 Task: Log work in the project ZestTech for the issue 'Upgrade the caching mechanism of a web application to improve response time and reduce server load' spent time as '6w 1d 10h 28m' and remaining time as '5w 2d 18h 58m' and clone the issue. Now add the issue to the epic 'Change Management Implementation'.
Action: Mouse moved to (300, 80)
Screenshot: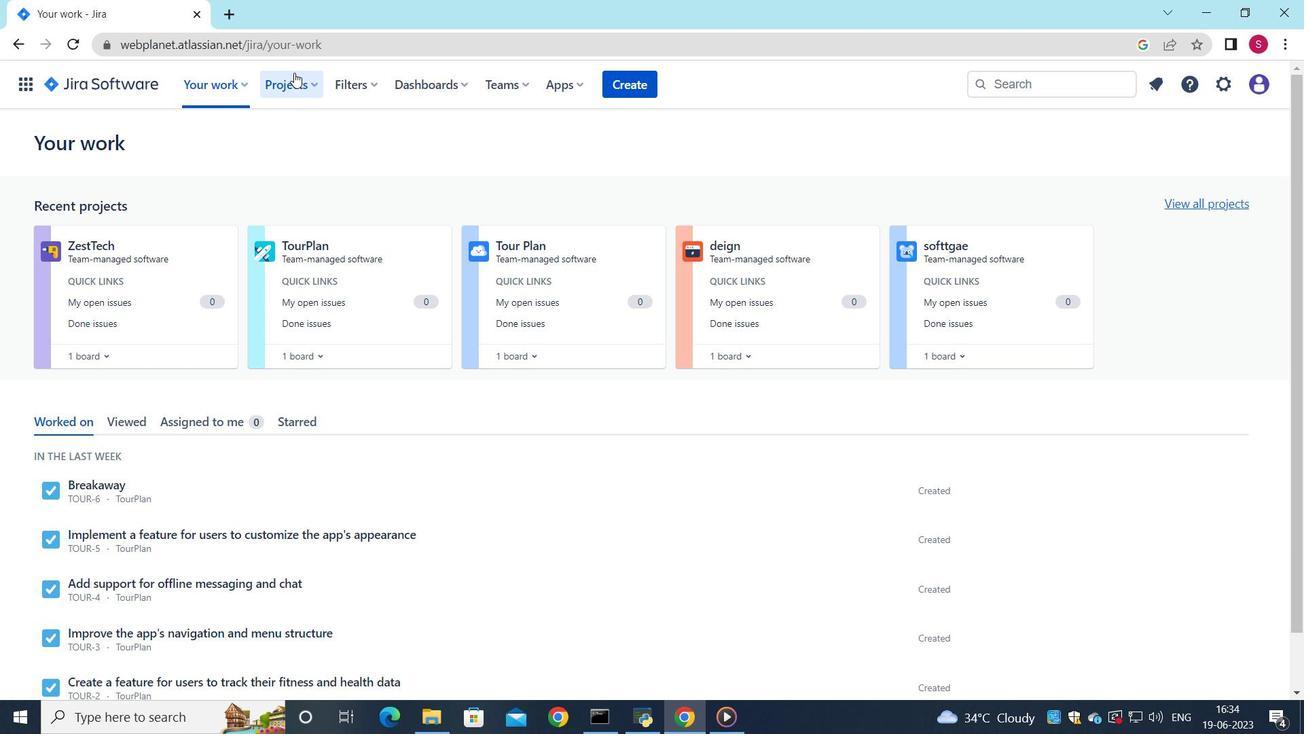 
Action: Mouse pressed left at (300, 80)
Screenshot: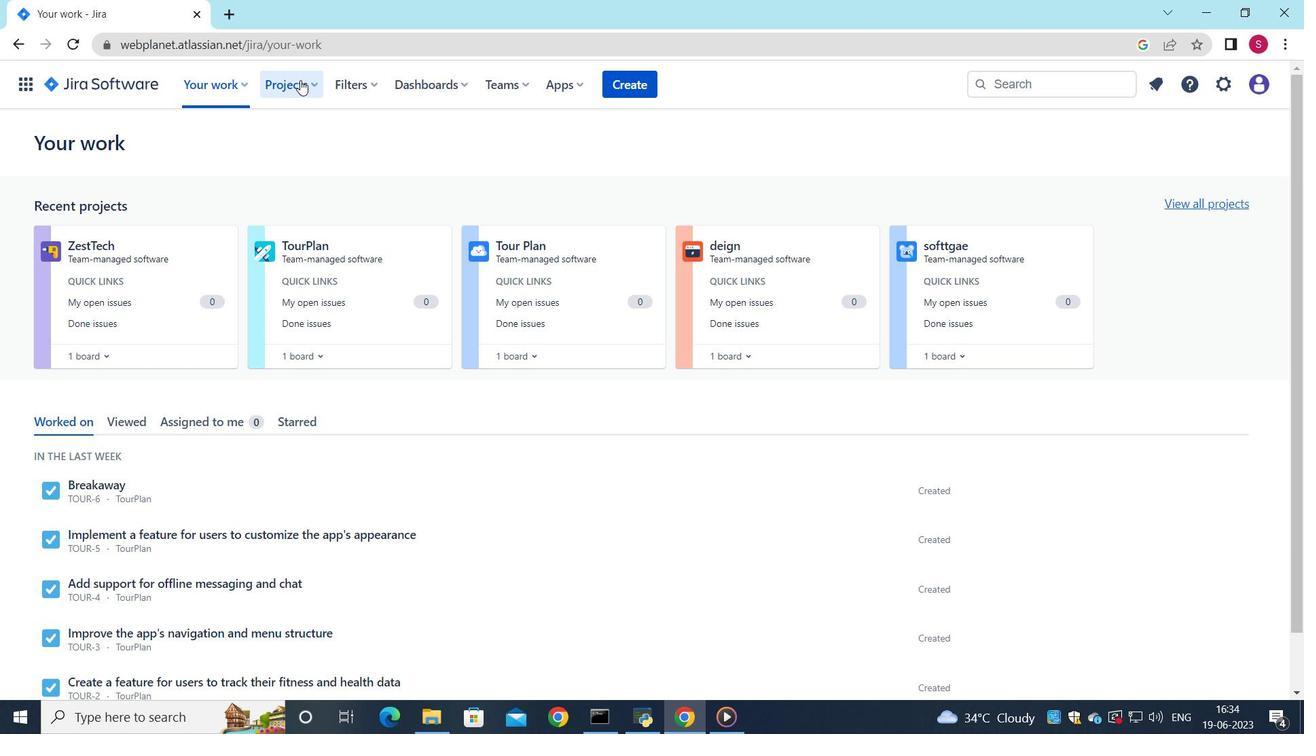 
Action: Mouse moved to (316, 157)
Screenshot: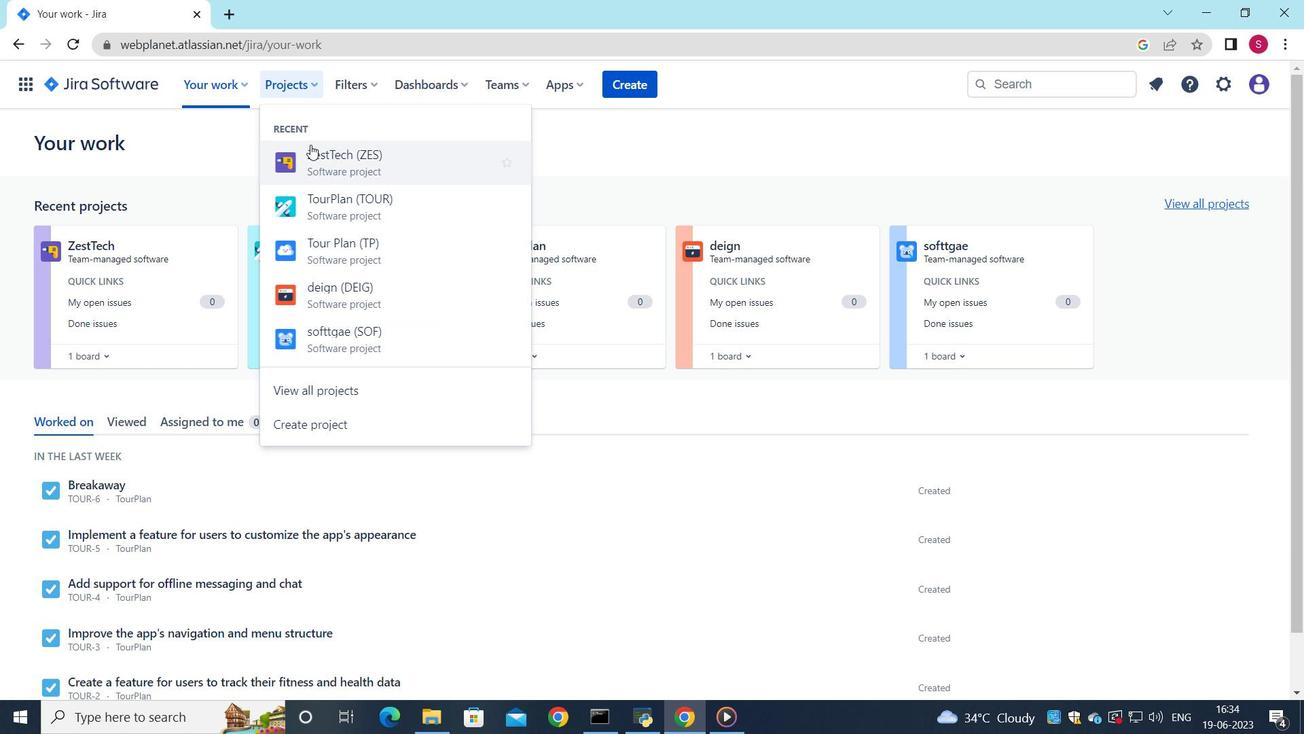 
Action: Mouse pressed left at (316, 157)
Screenshot: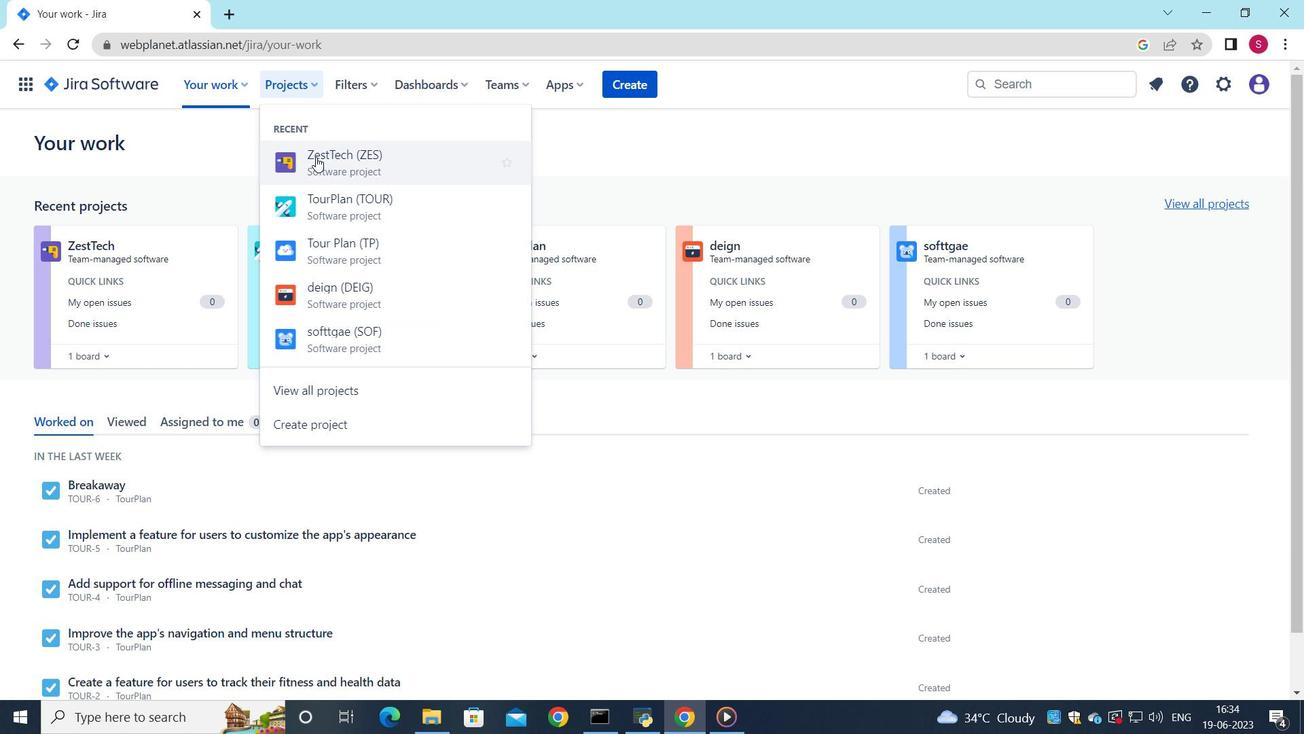 
Action: Mouse moved to (137, 240)
Screenshot: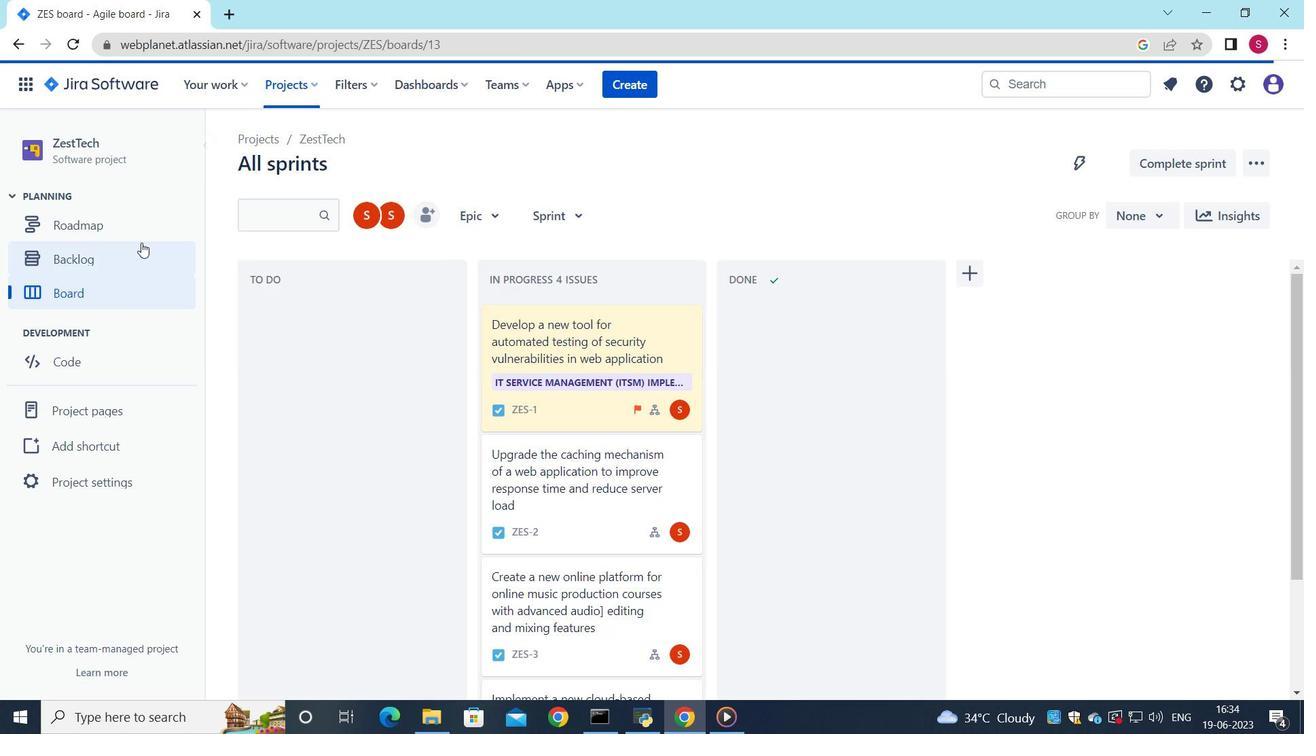 
Action: Mouse pressed left at (137, 240)
Screenshot: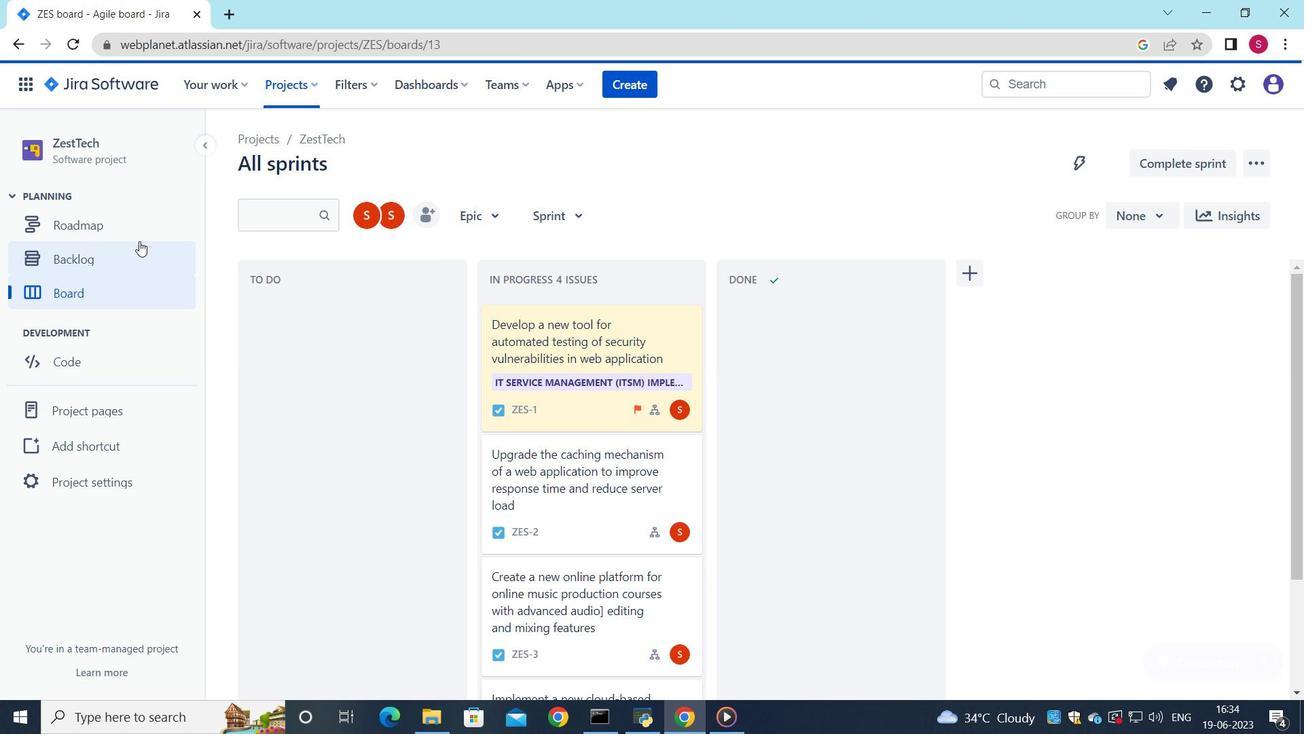 
Action: Mouse moved to (1066, 457)
Screenshot: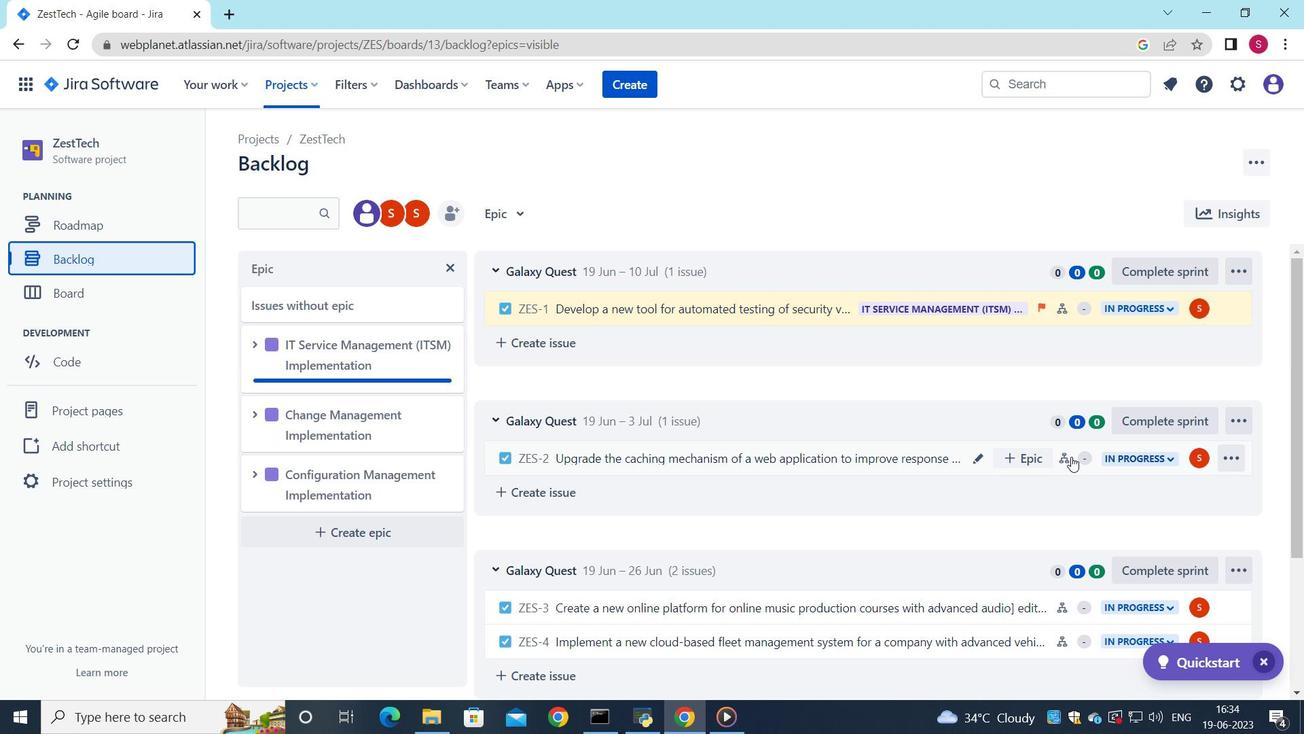 
Action: Mouse pressed left at (1066, 457)
Screenshot: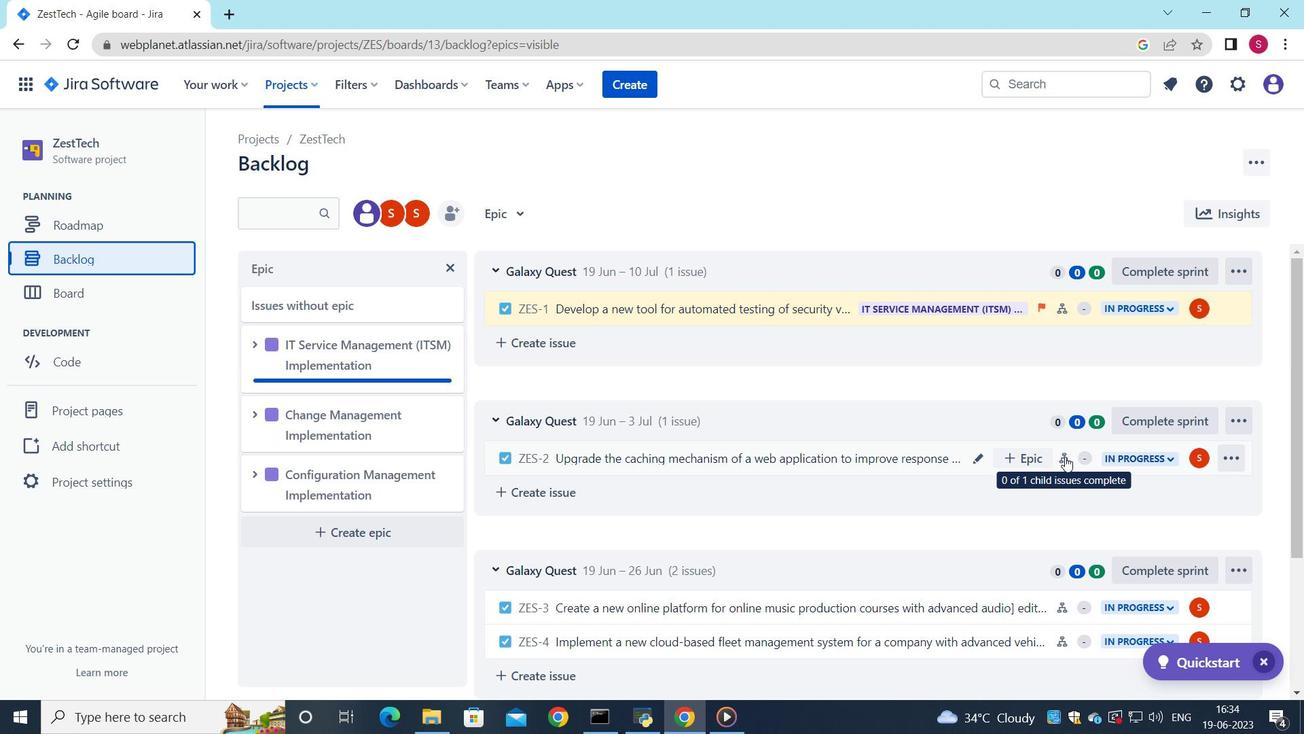 
Action: Mouse moved to (1219, 267)
Screenshot: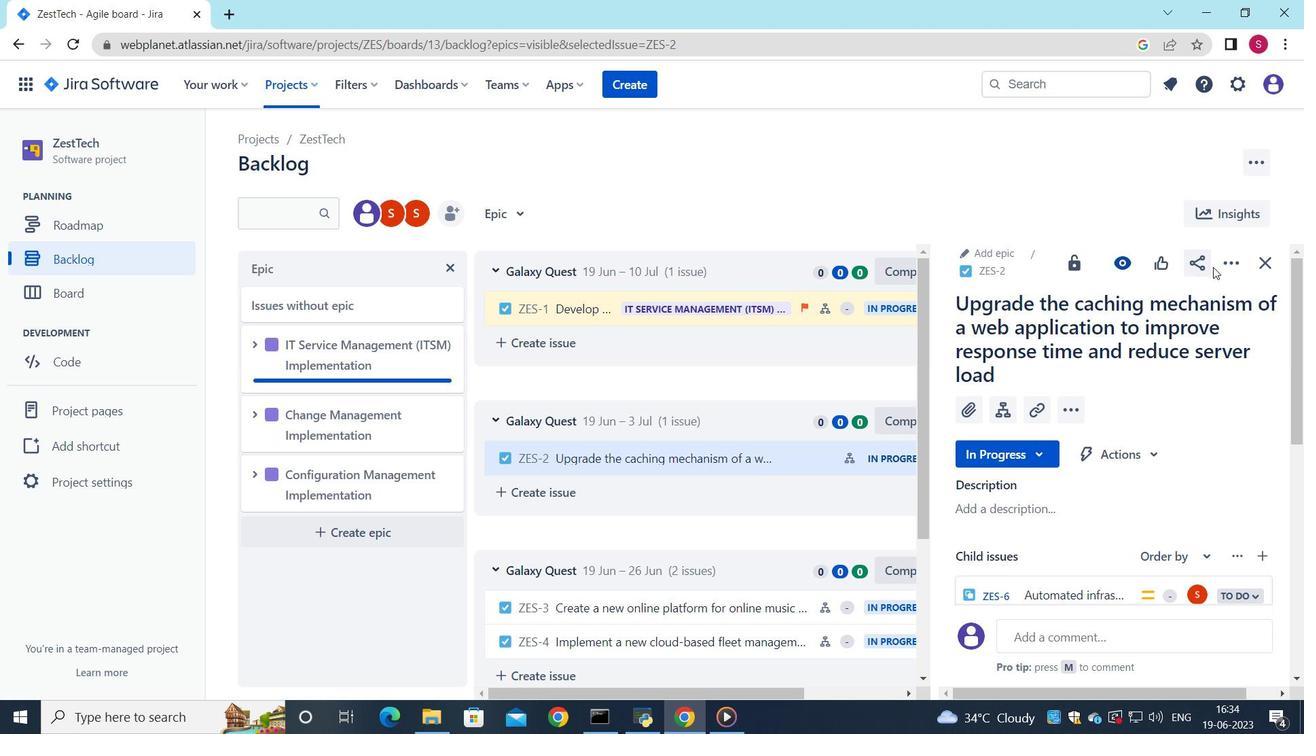 
Action: Mouse pressed left at (1219, 267)
Screenshot: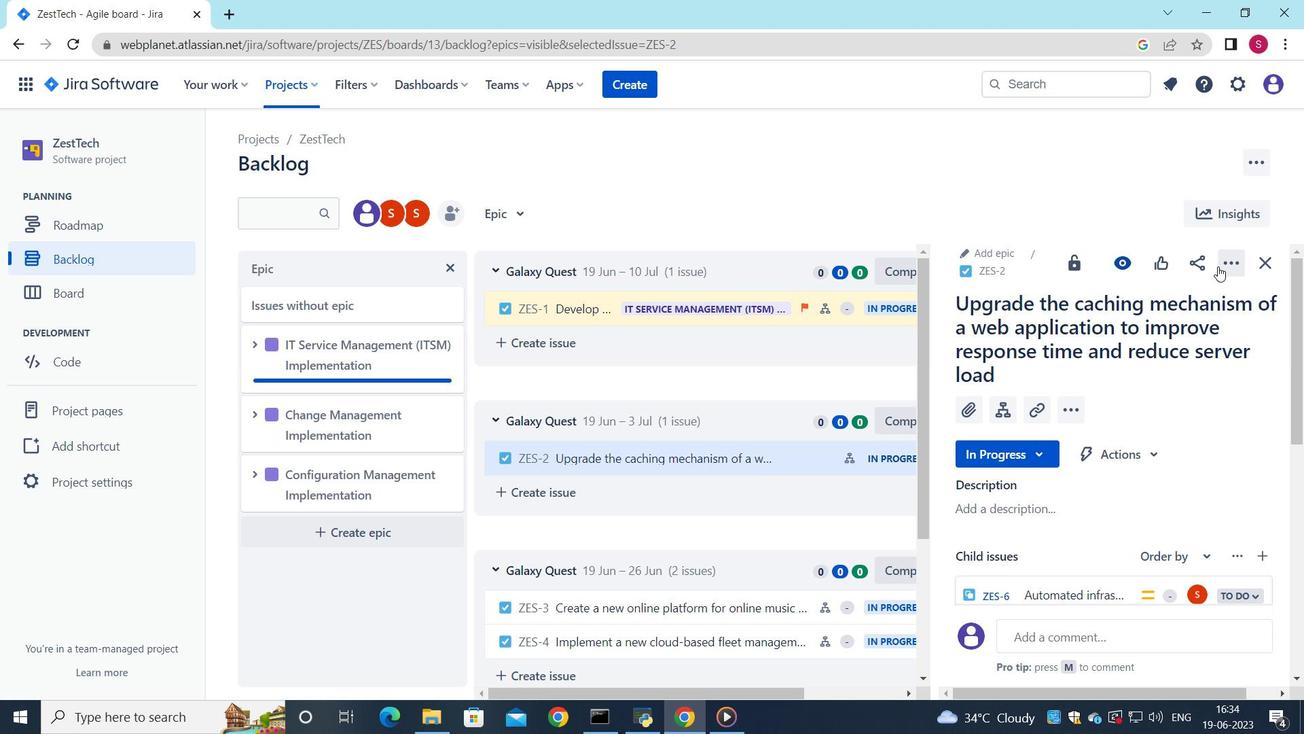 
Action: Mouse moved to (1128, 89)
Screenshot: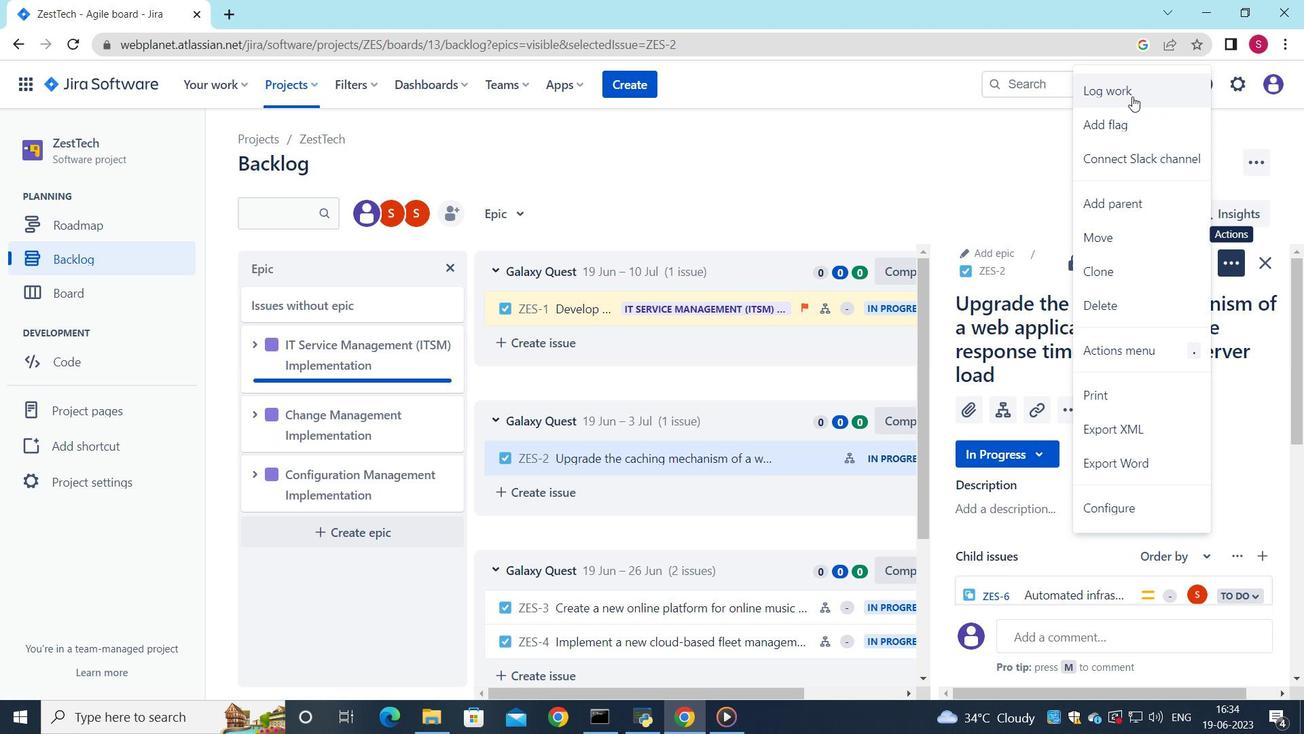 
Action: Mouse pressed left at (1128, 89)
Screenshot: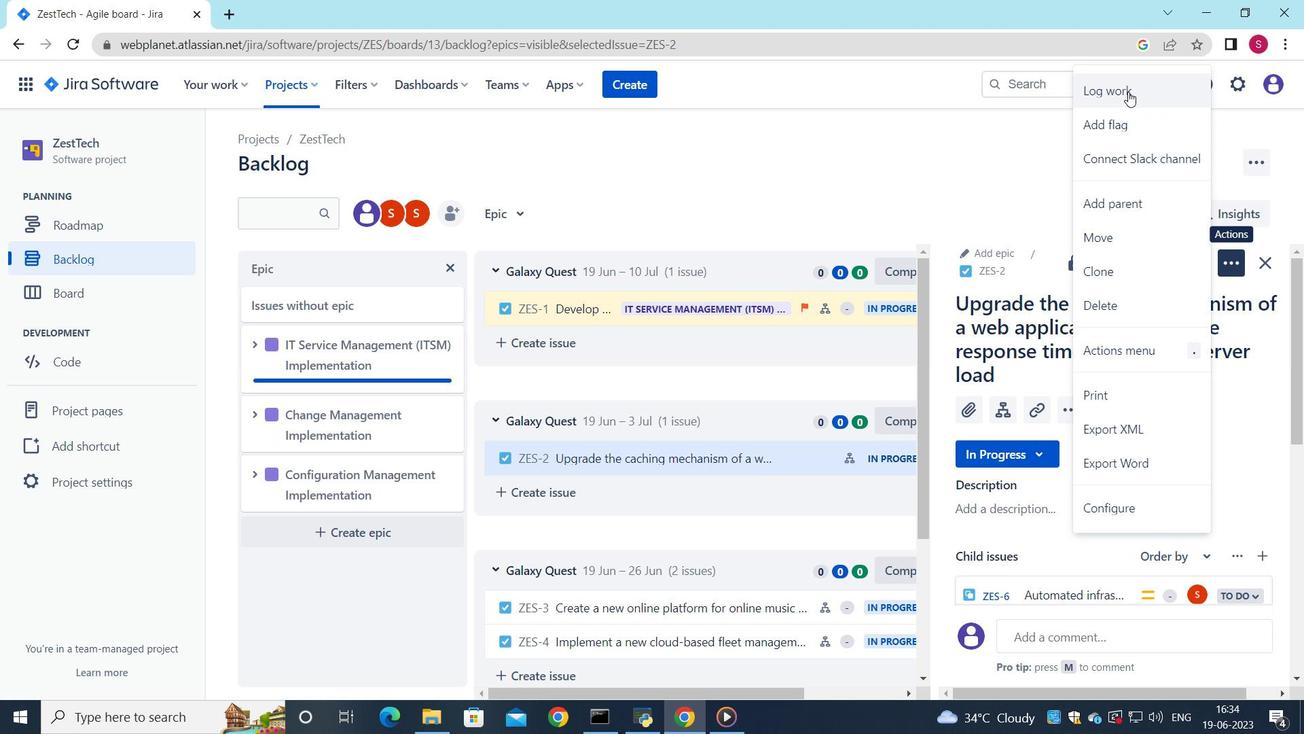 
Action: Mouse moved to (538, 251)
Screenshot: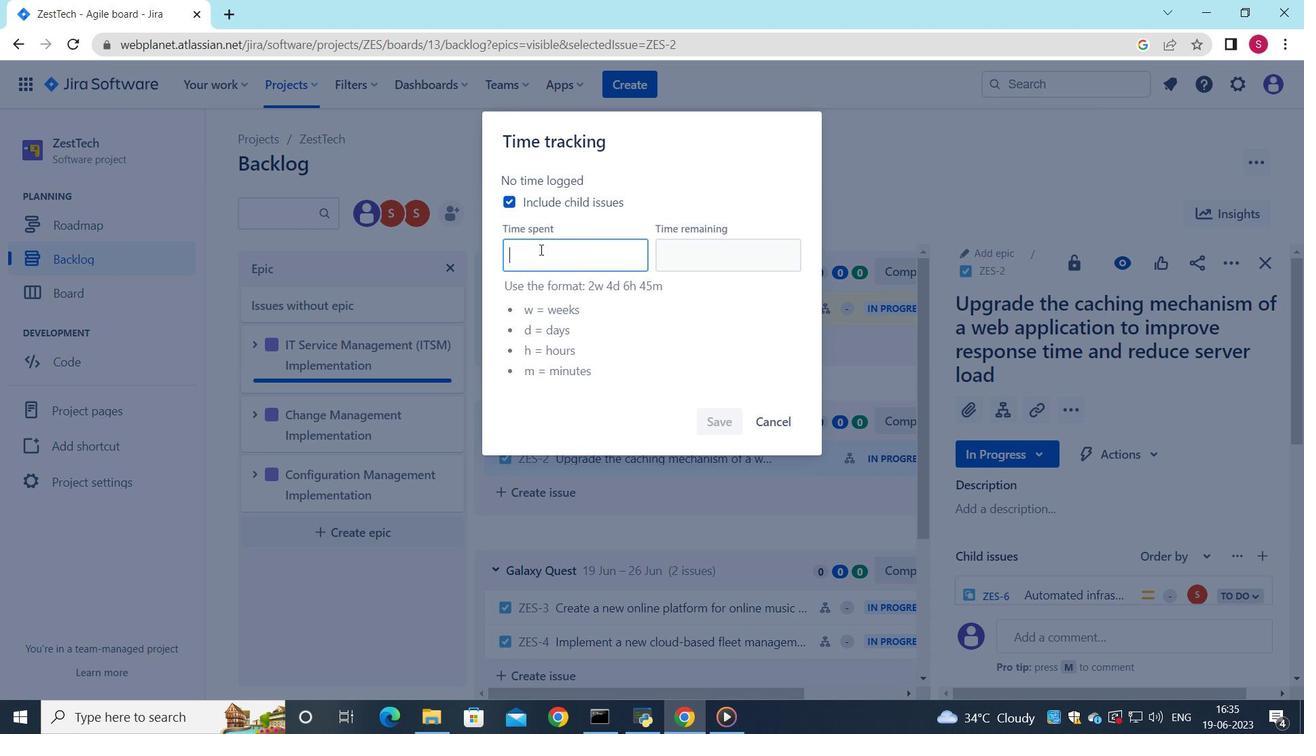 
Action: Key pressed 6w<Key.space>1d<Key.space>10h<Key.space>28m
Screenshot: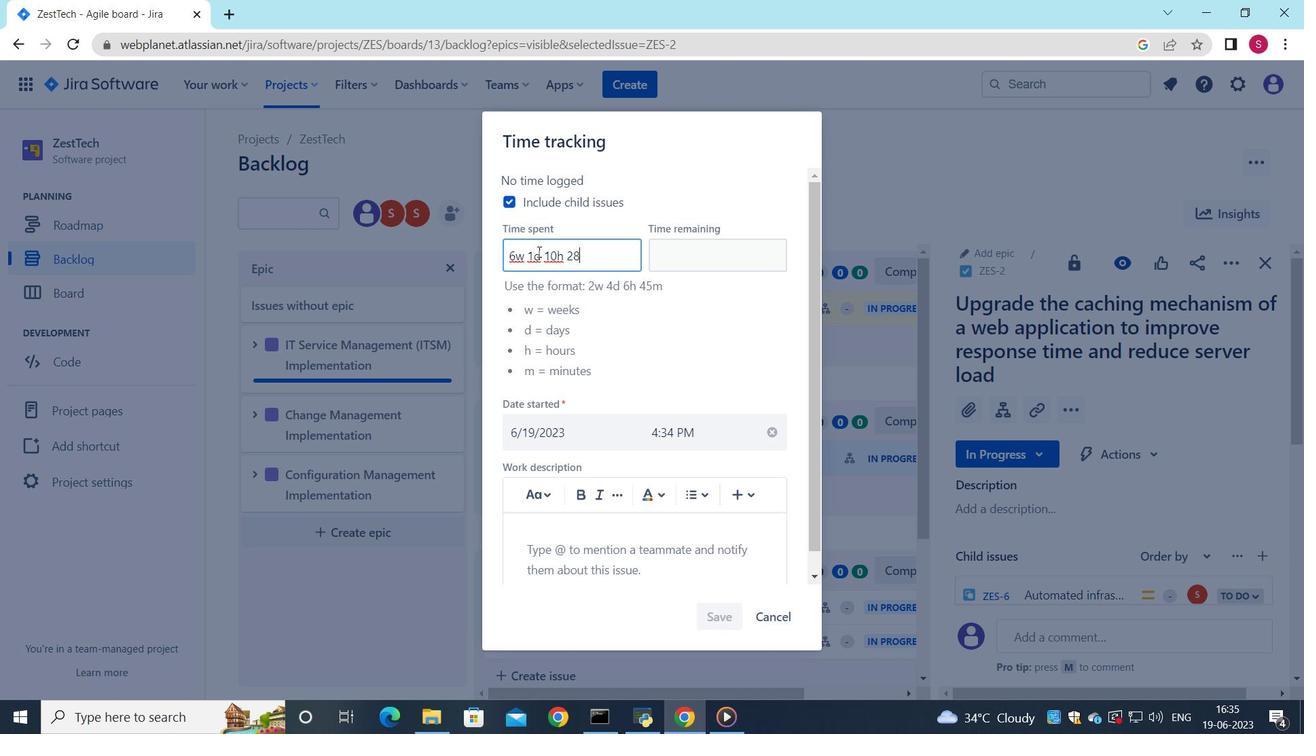 
Action: Mouse moved to (695, 251)
Screenshot: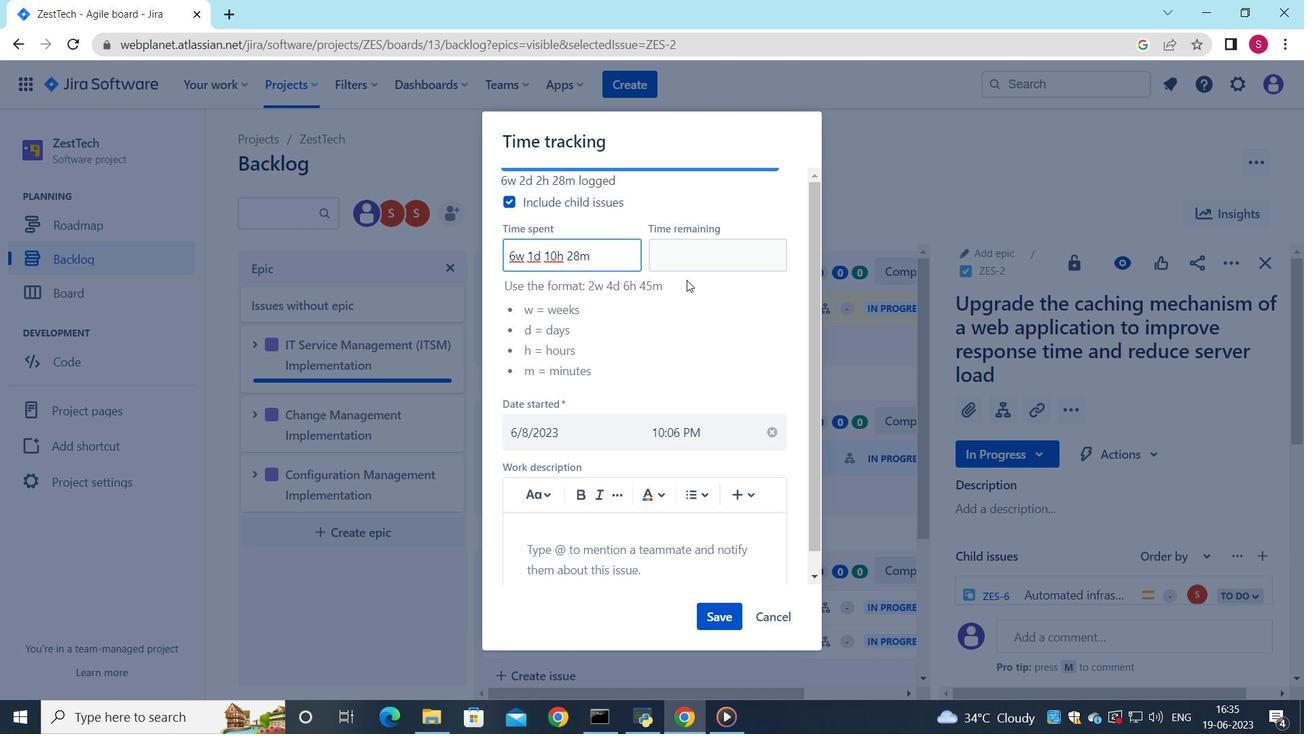 
Action: Mouse pressed left at (695, 251)
Screenshot: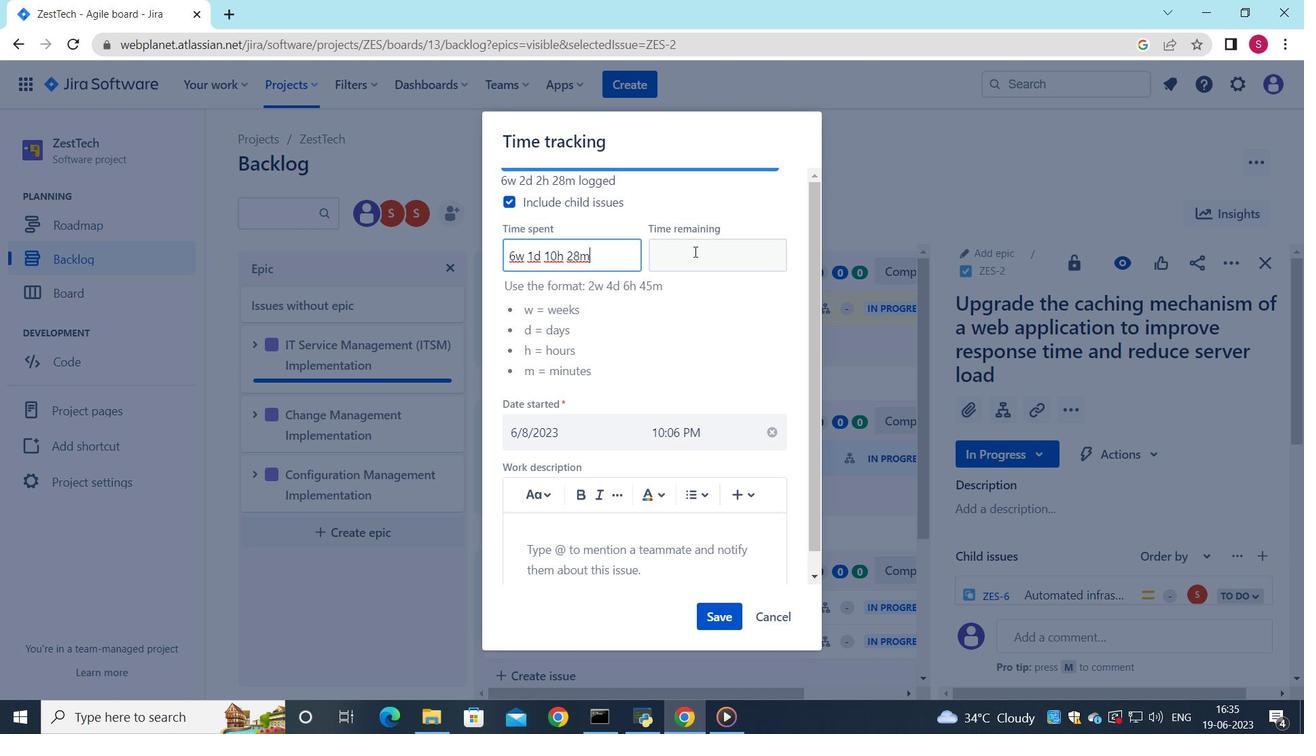 
Action: Key pressed 5w<Key.space>2d<Key.space>18h<Key.space>58m
Screenshot: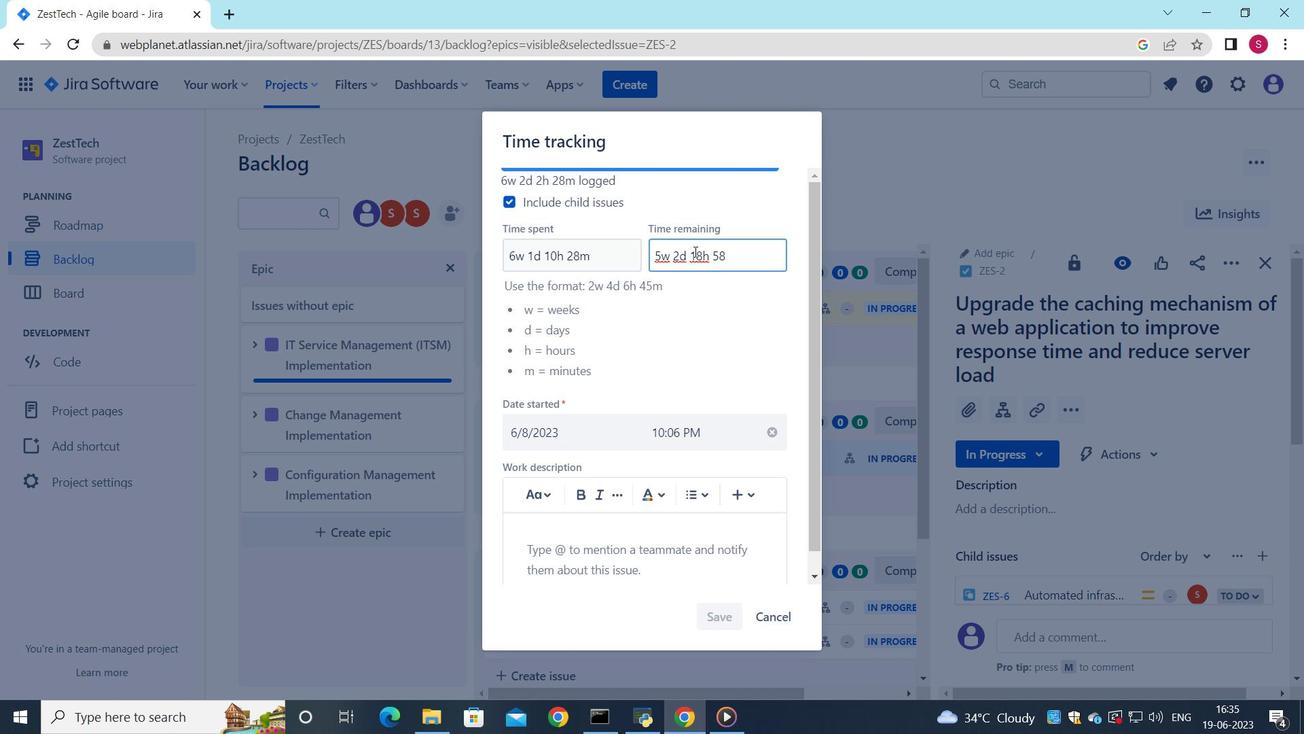 
Action: Mouse moved to (731, 607)
Screenshot: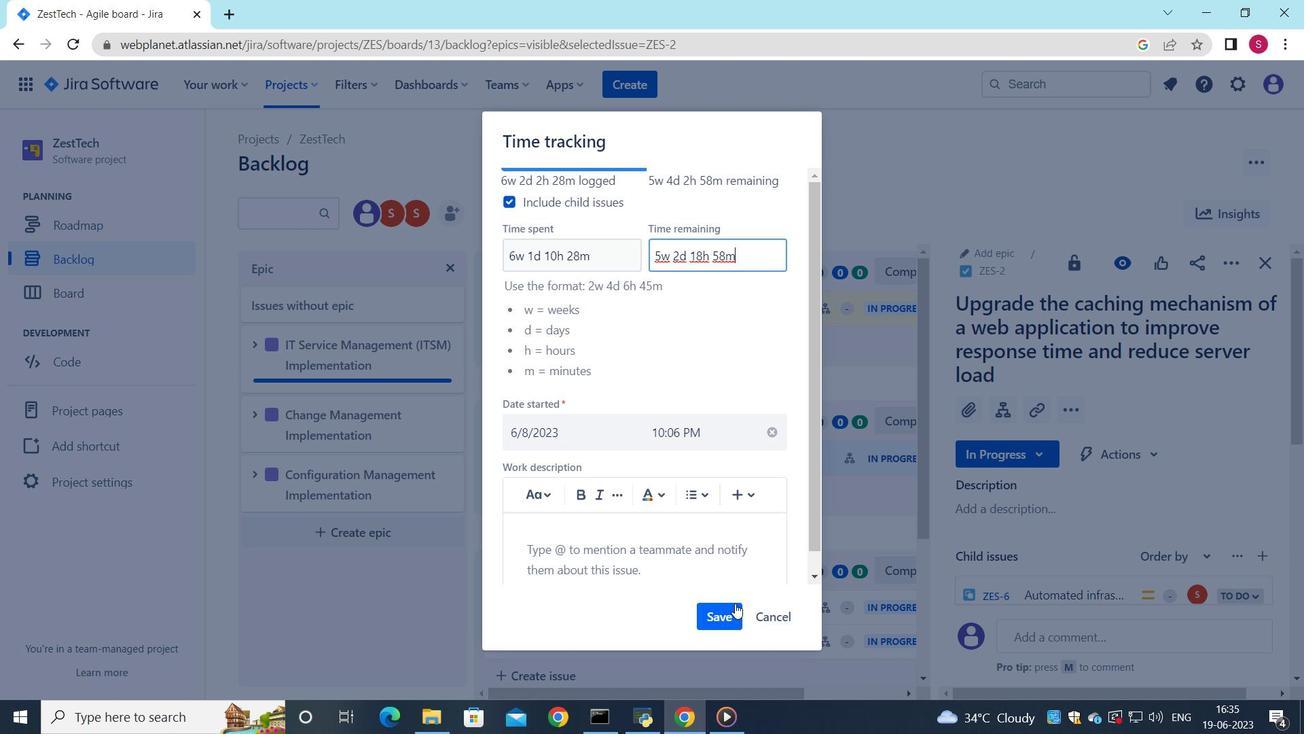 
Action: Mouse pressed left at (731, 607)
Screenshot: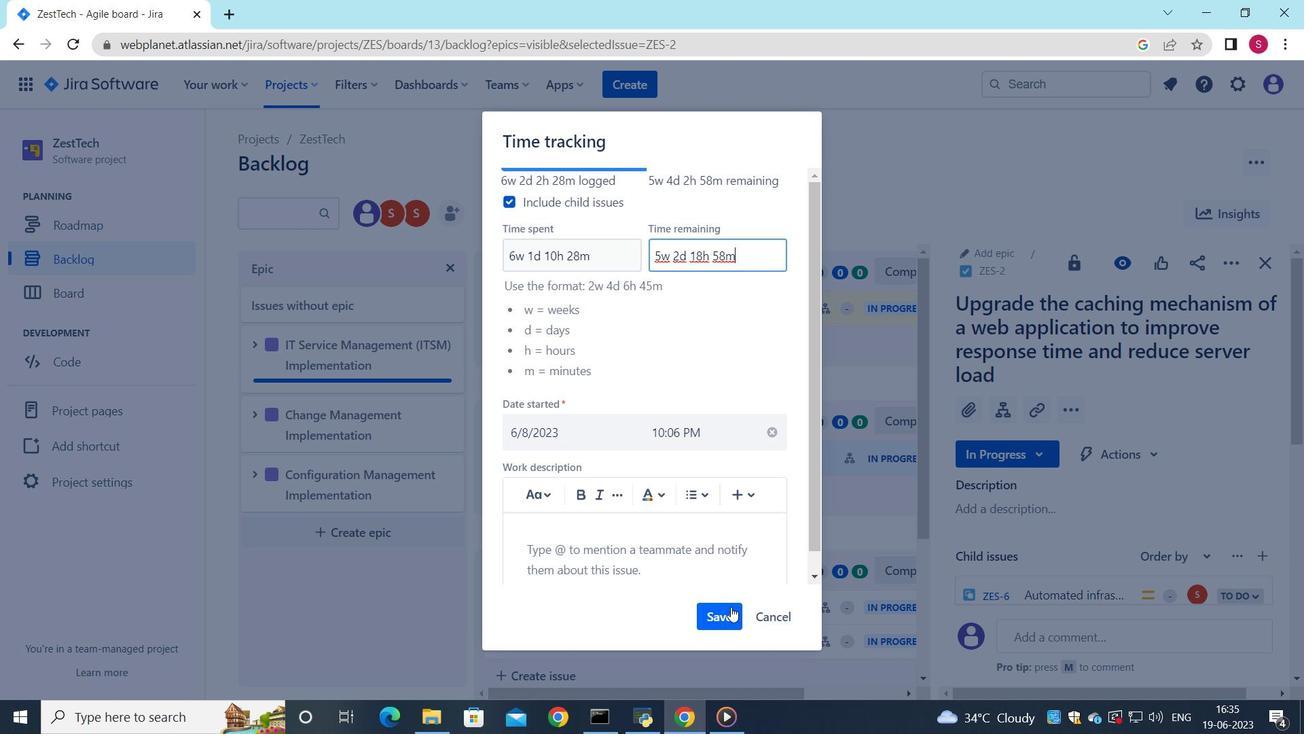 
Action: Mouse moved to (1230, 256)
Screenshot: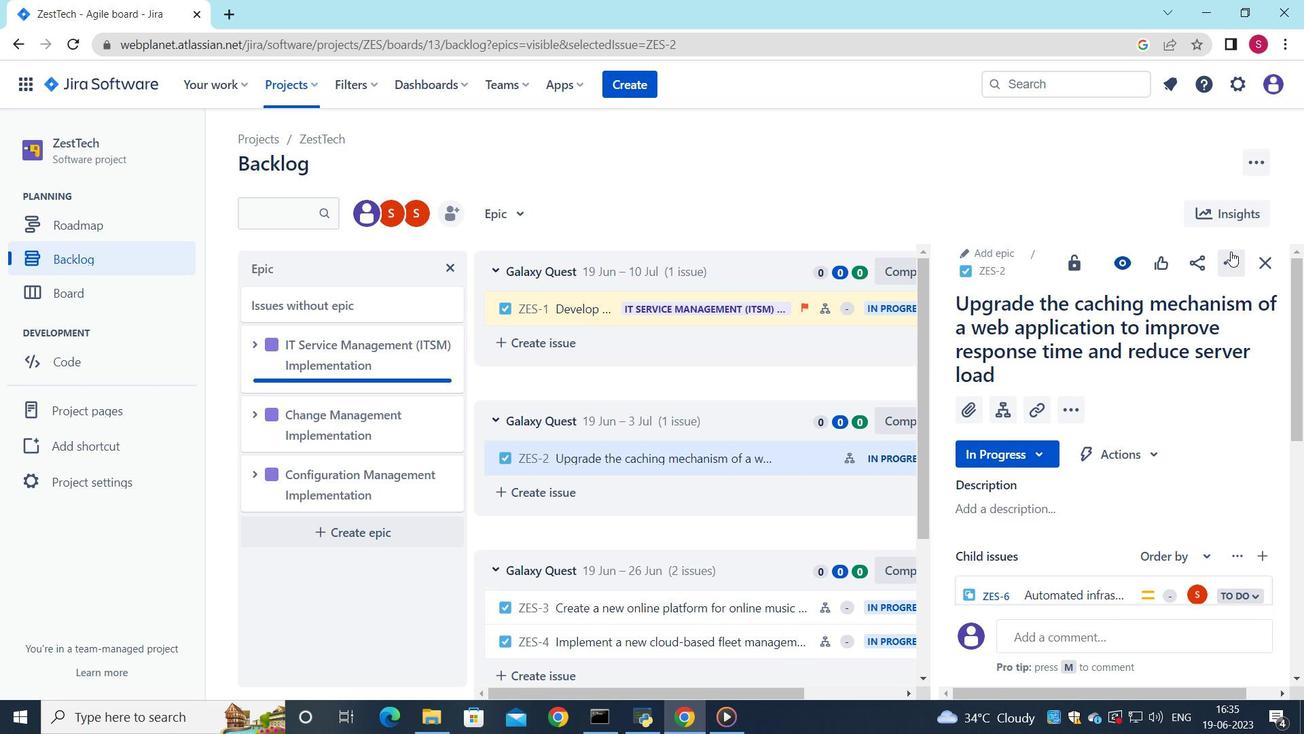 
Action: Mouse pressed left at (1230, 256)
Screenshot: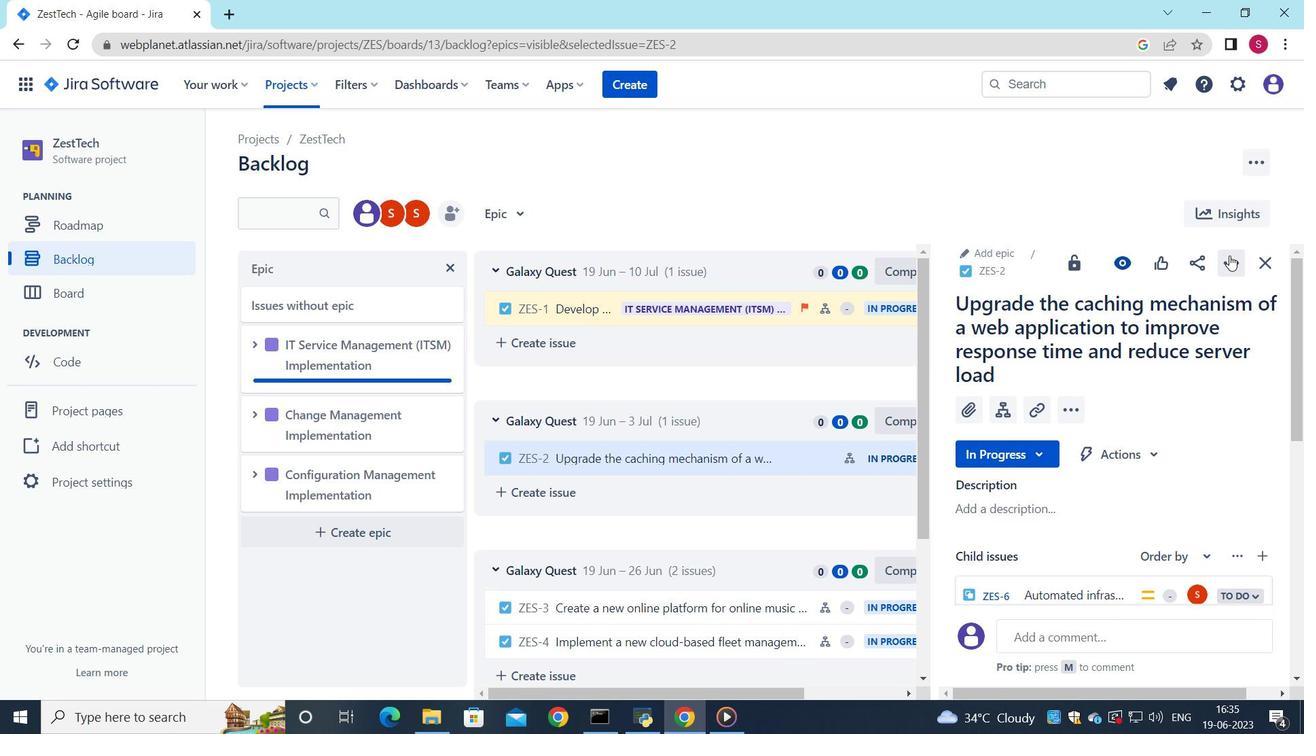 
Action: Mouse moved to (1143, 131)
Screenshot: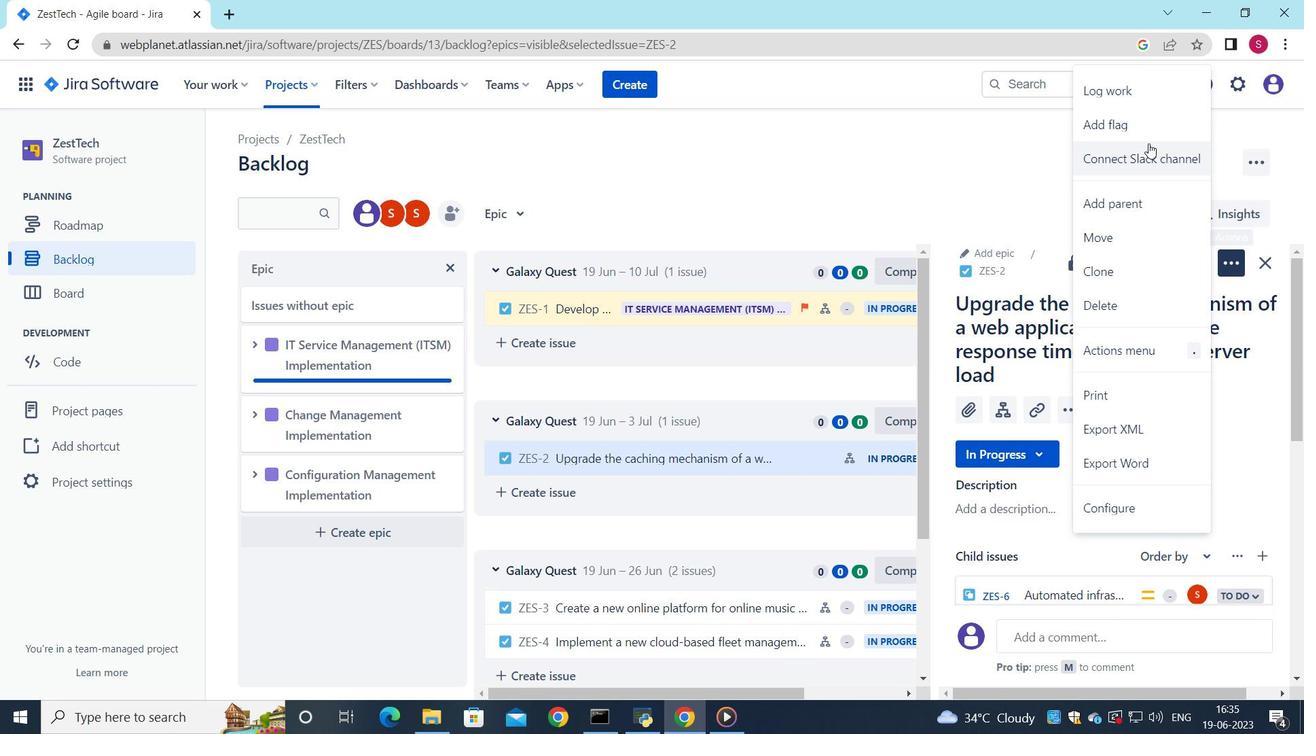 
Action: Mouse pressed left at (1143, 131)
Screenshot: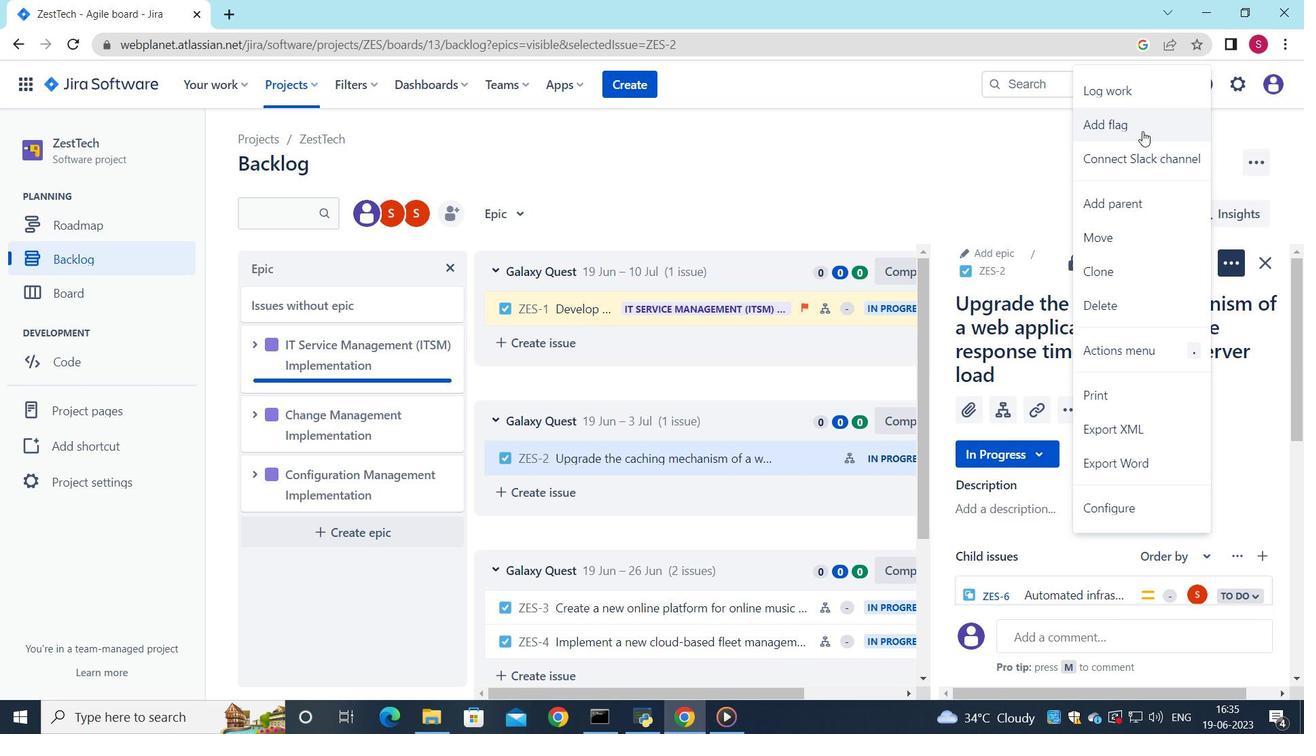 
Action: Mouse moved to (1224, 271)
Screenshot: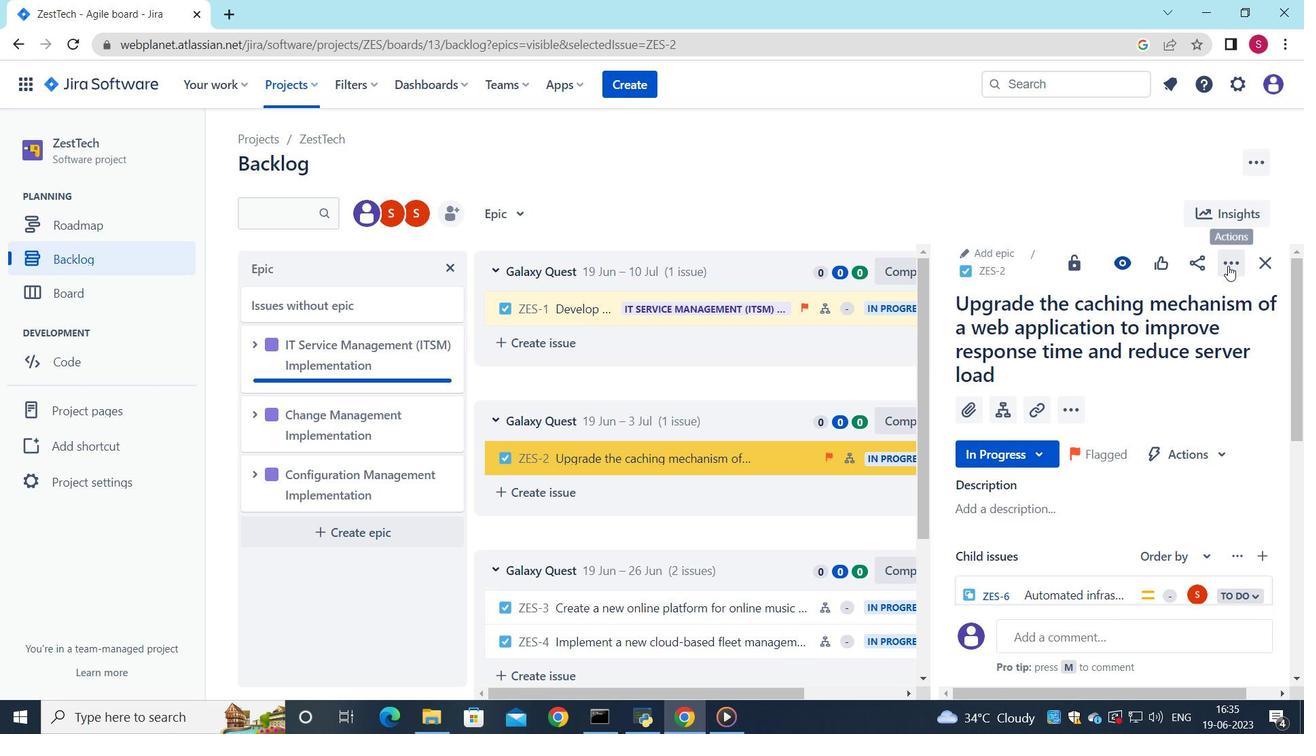 
Action: Mouse pressed left at (1224, 271)
Screenshot: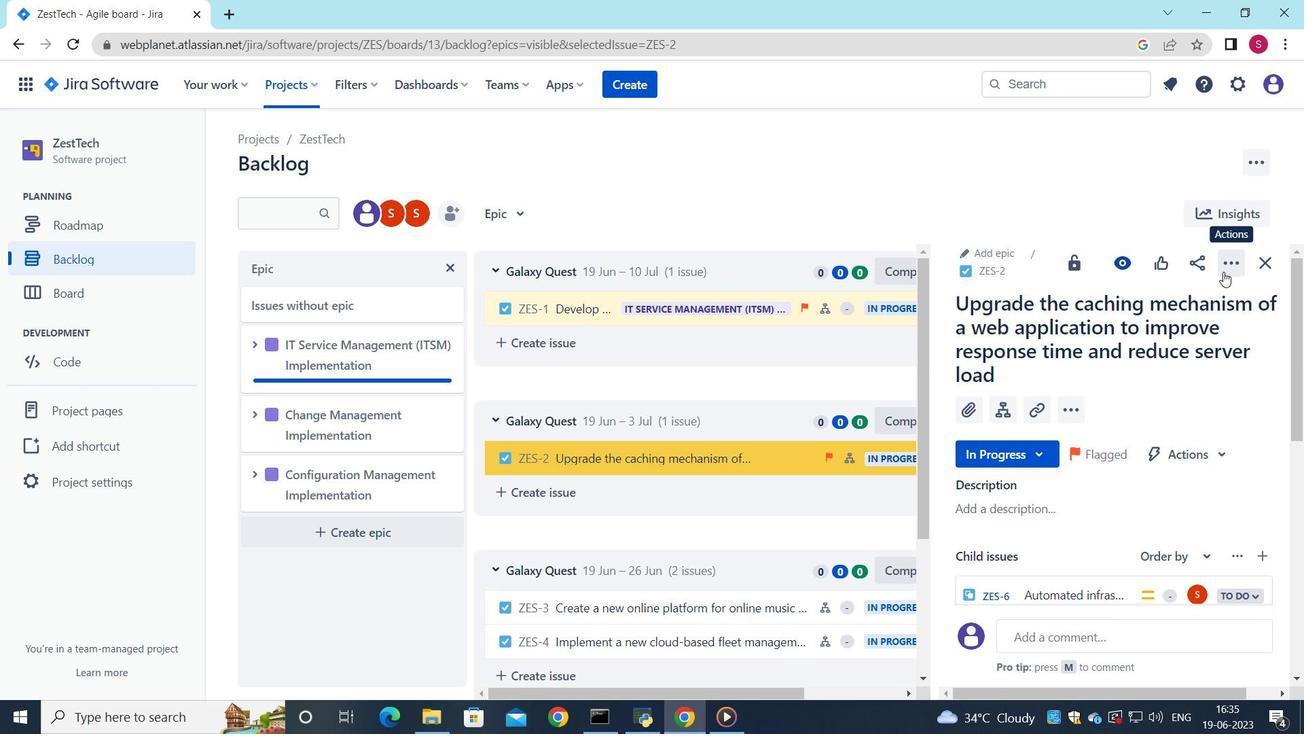 
Action: Mouse moved to (1120, 116)
Screenshot: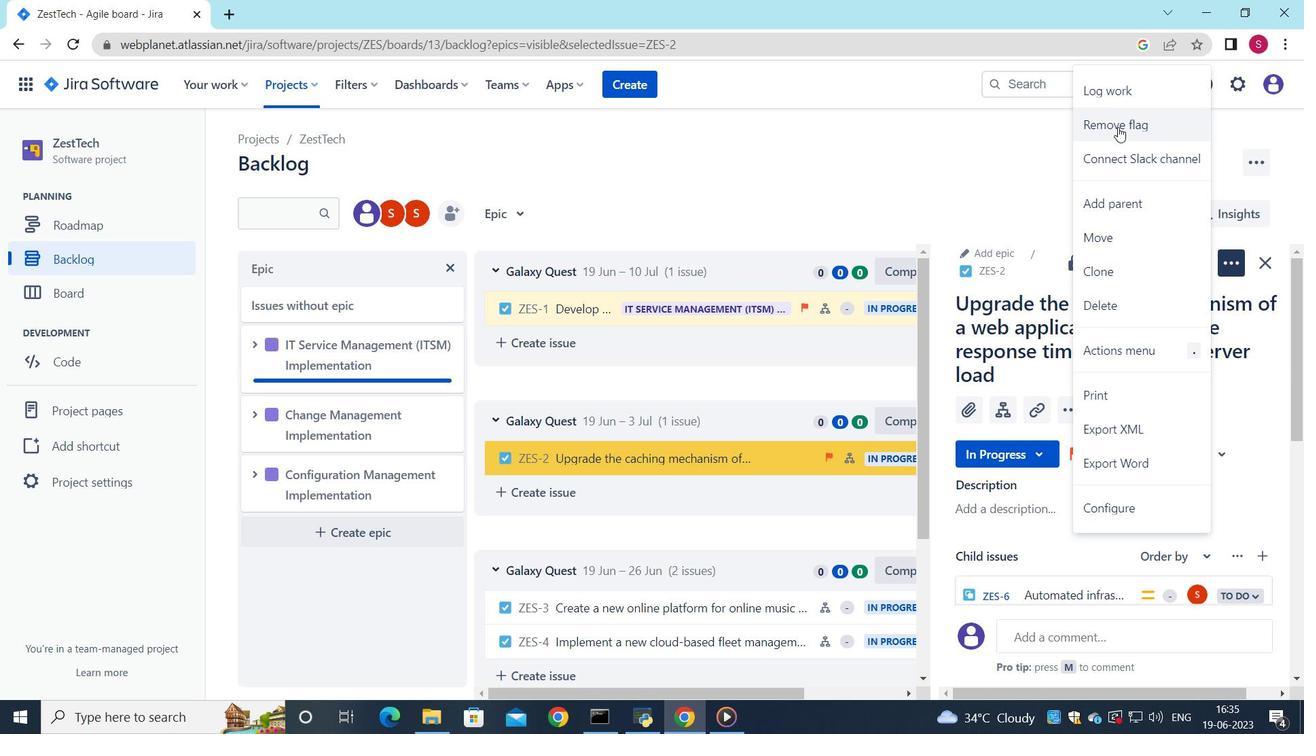 
Action: Mouse pressed left at (1120, 116)
Screenshot: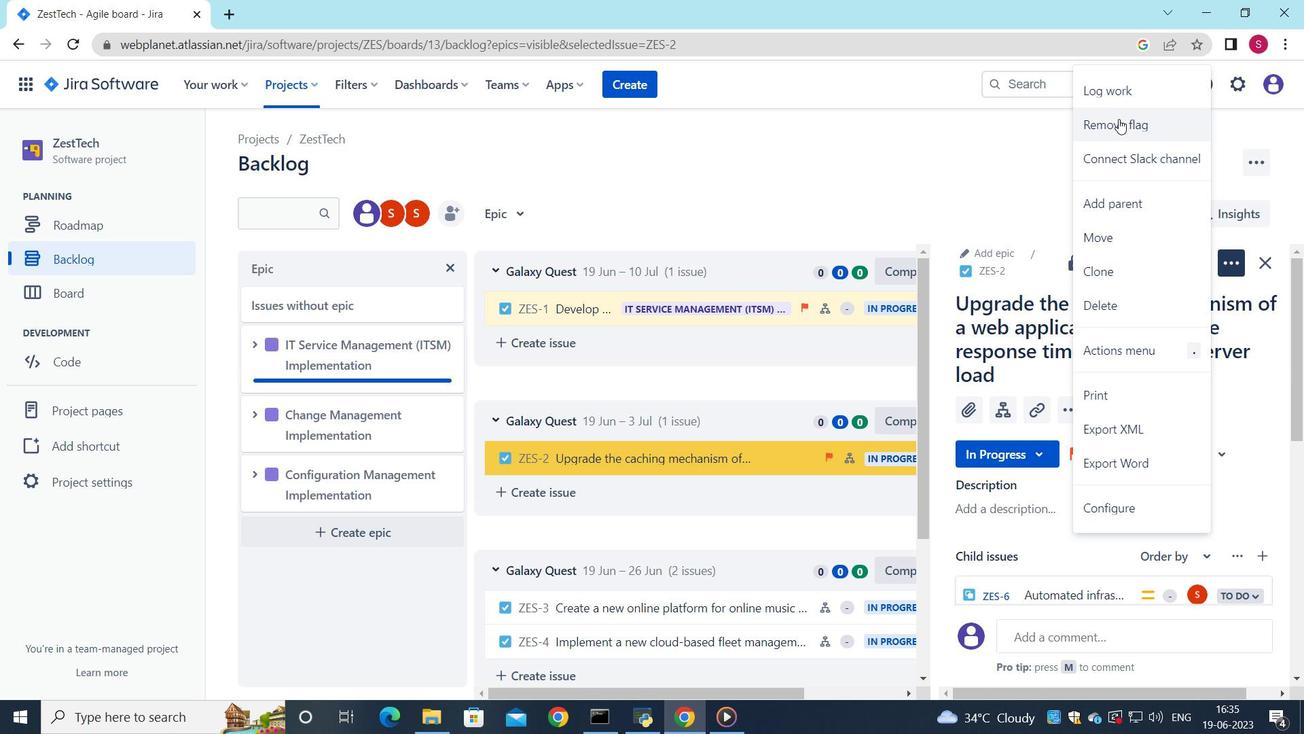 
Action: Mouse moved to (1226, 265)
Screenshot: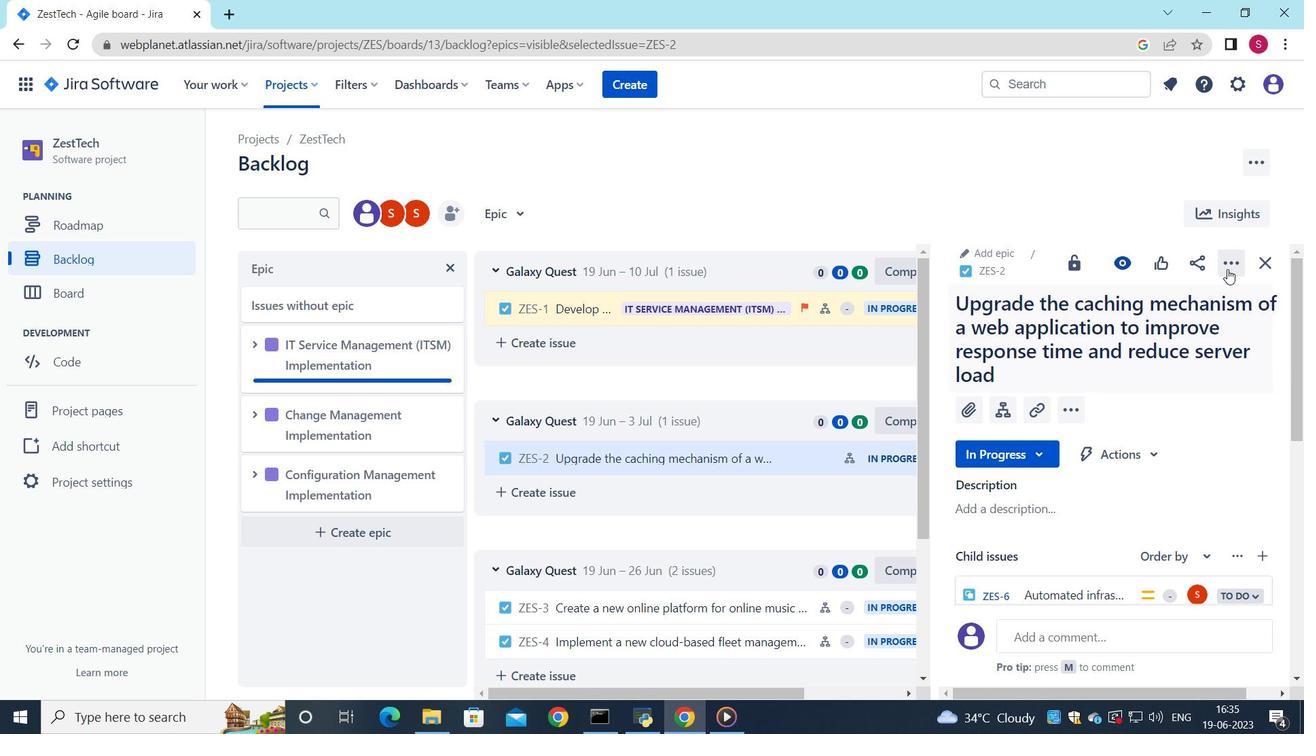 
Action: Mouse pressed left at (1226, 265)
Screenshot: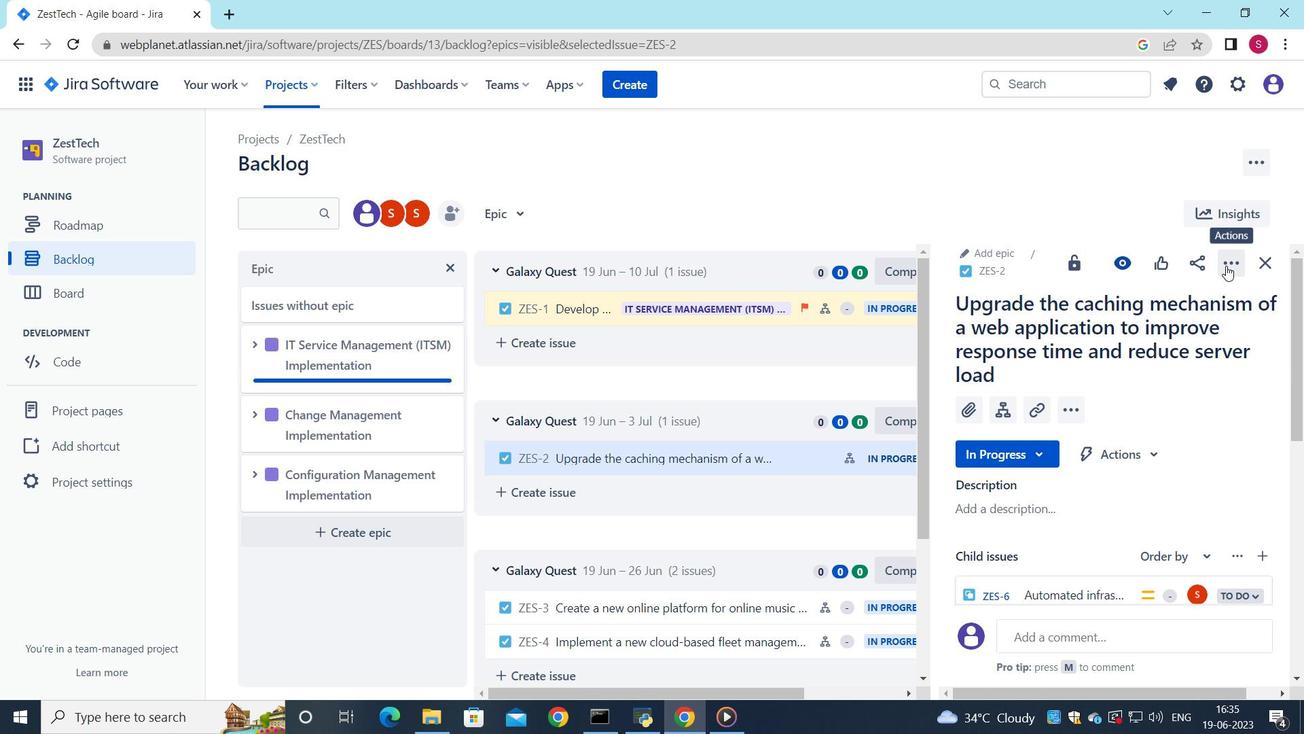 
Action: Mouse moved to (1143, 269)
Screenshot: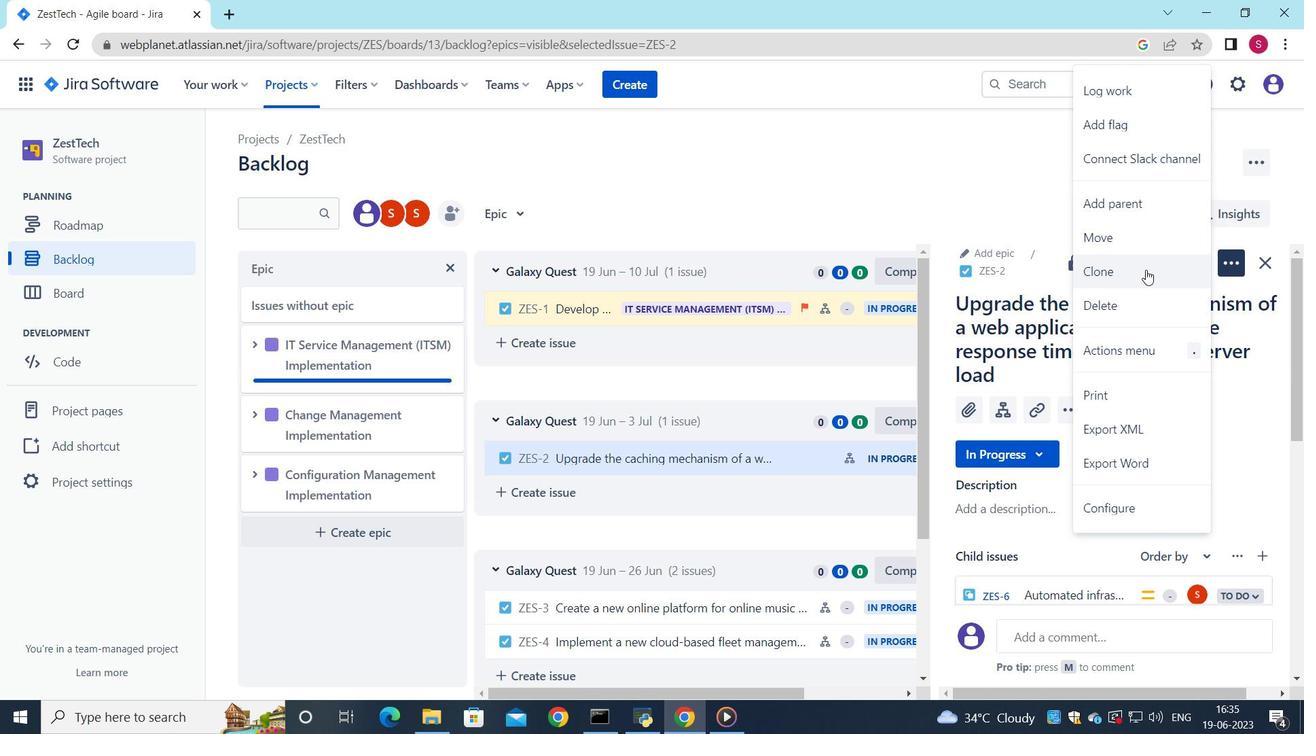 
Action: Mouse pressed left at (1143, 269)
Screenshot: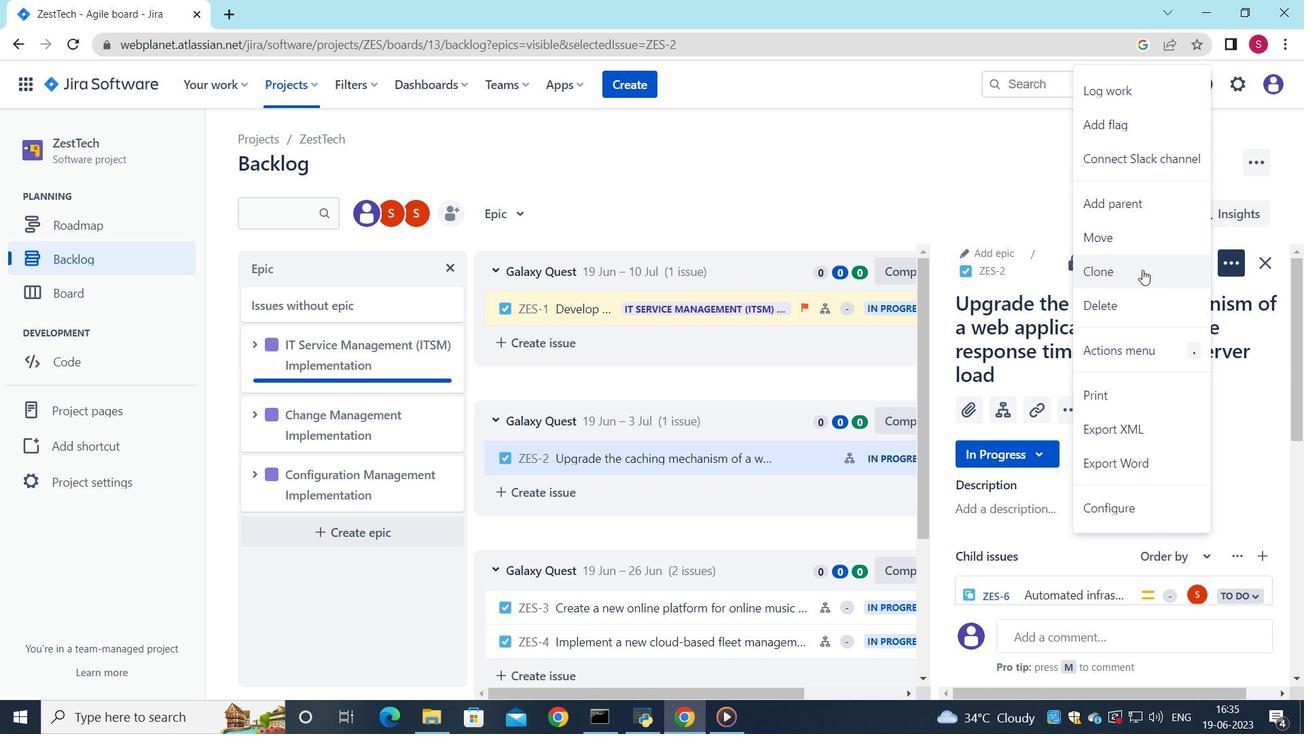 
Action: Mouse moved to (759, 356)
Screenshot: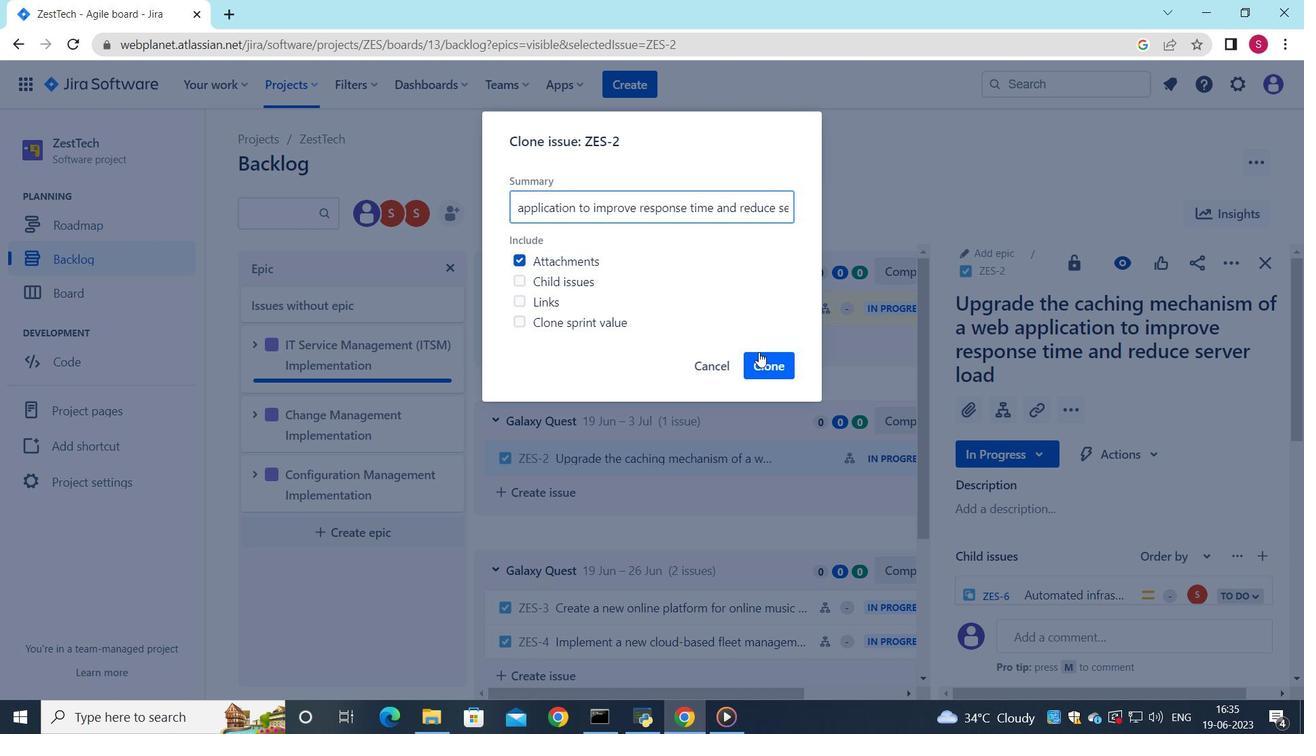 
Action: Mouse pressed left at (759, 356)
Screenshot: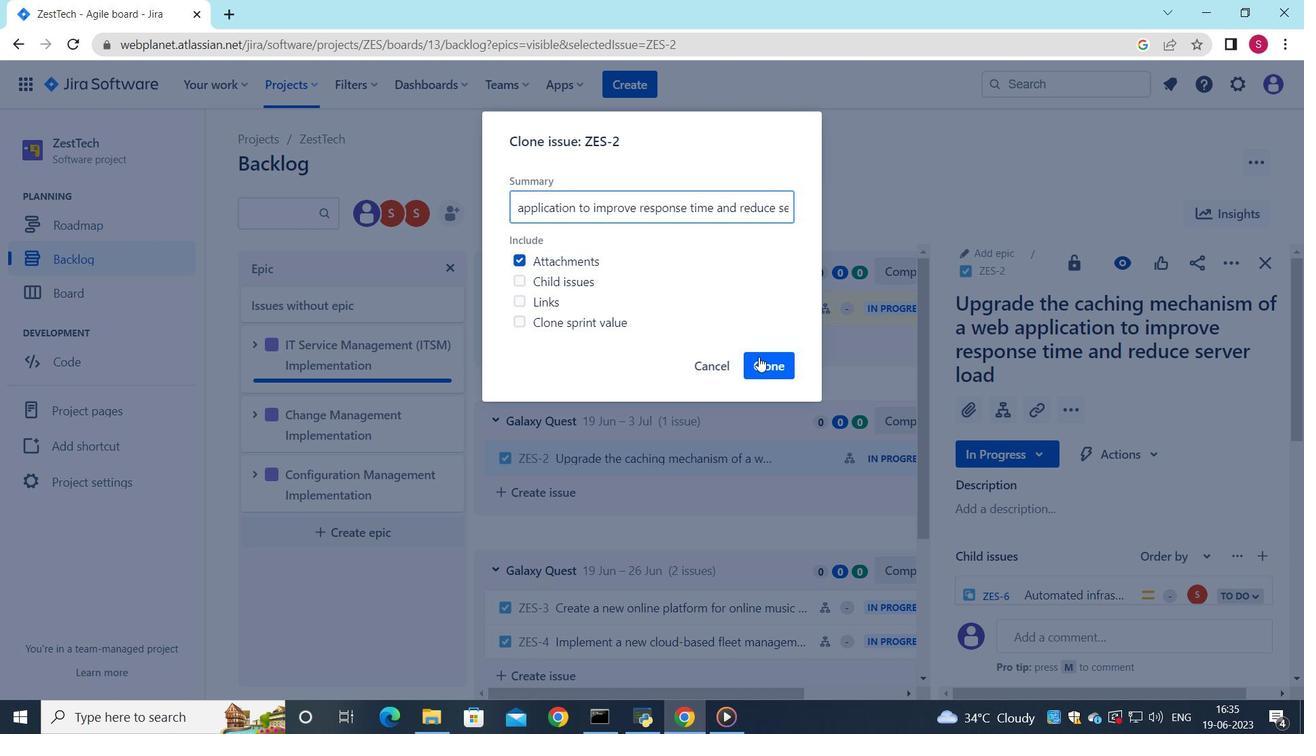
Action: Mouse moved to (787, 460)
Screenshot: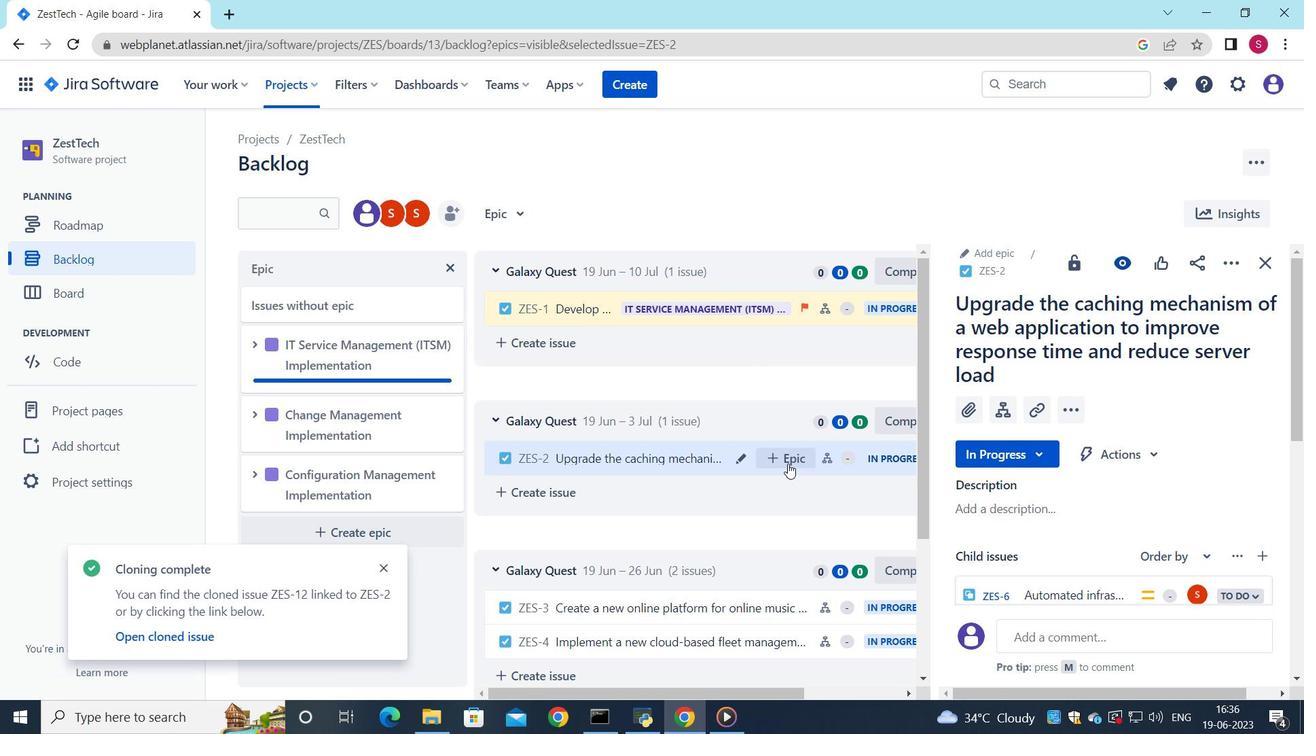 
Action: Mouse pressed left at (787, 460)
Screenshot: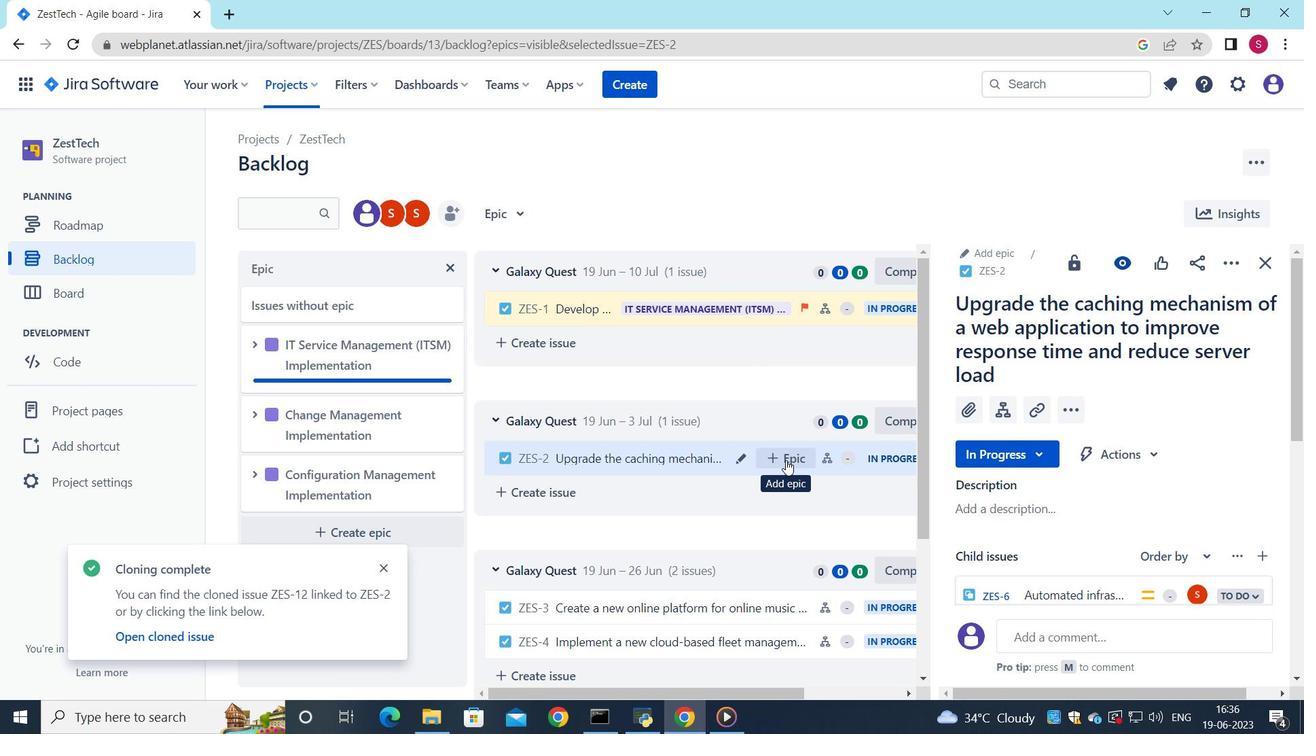 
Action: Mouse moved to (850, 575)
Screenshot: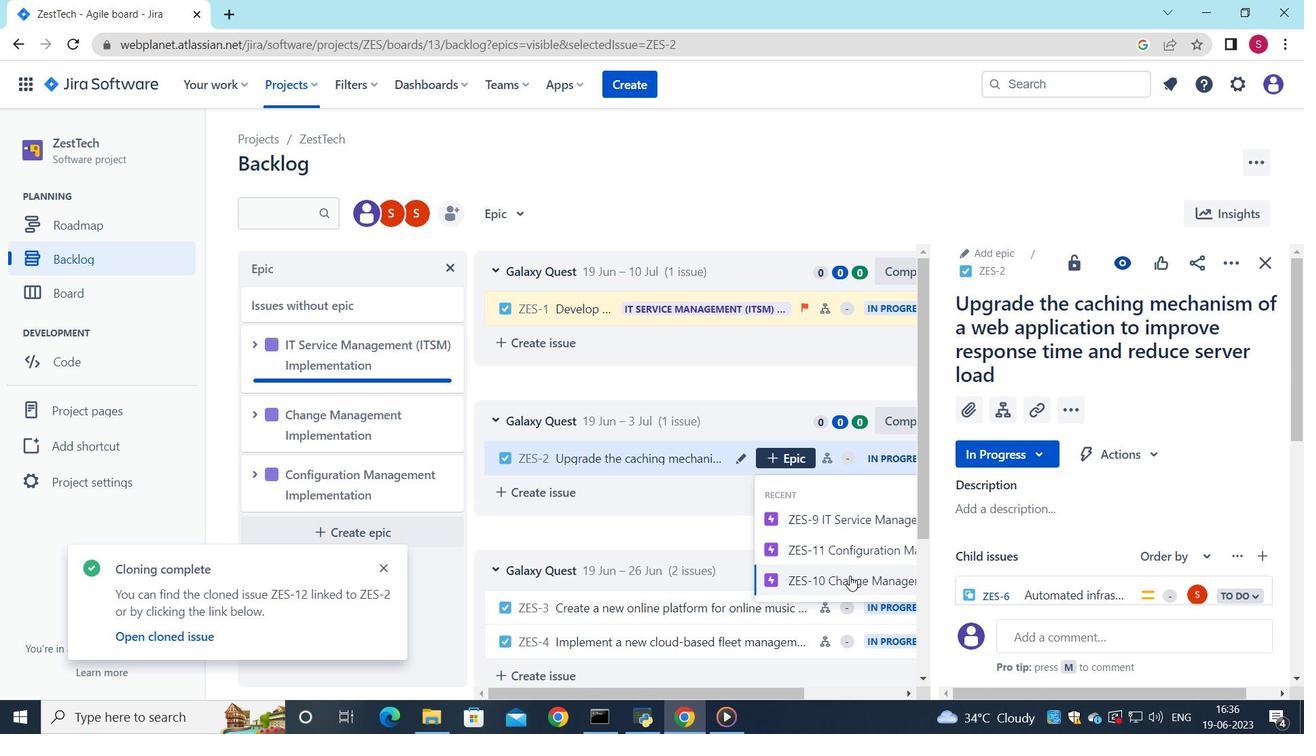 
Action: Mouse pressed left at (850, 575)
Screenshot: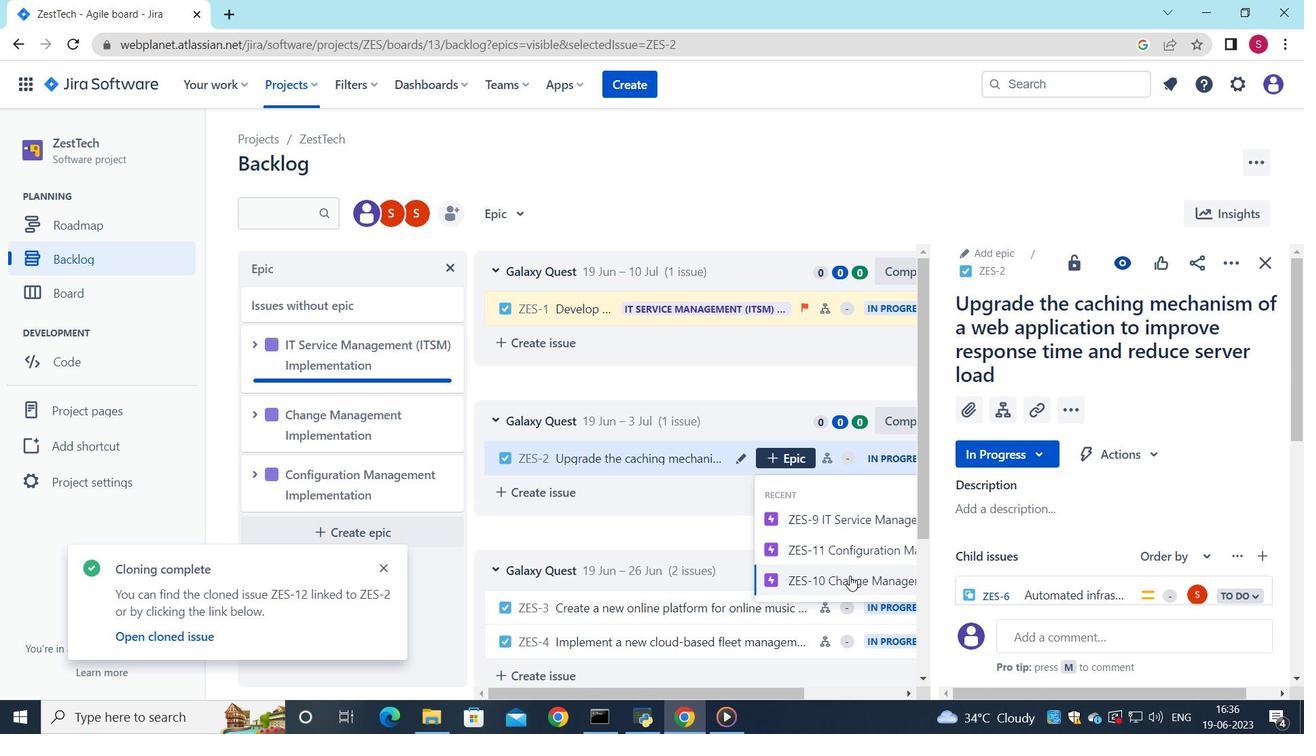 
Action: Mouse moved to (859, 566)
Screenshot: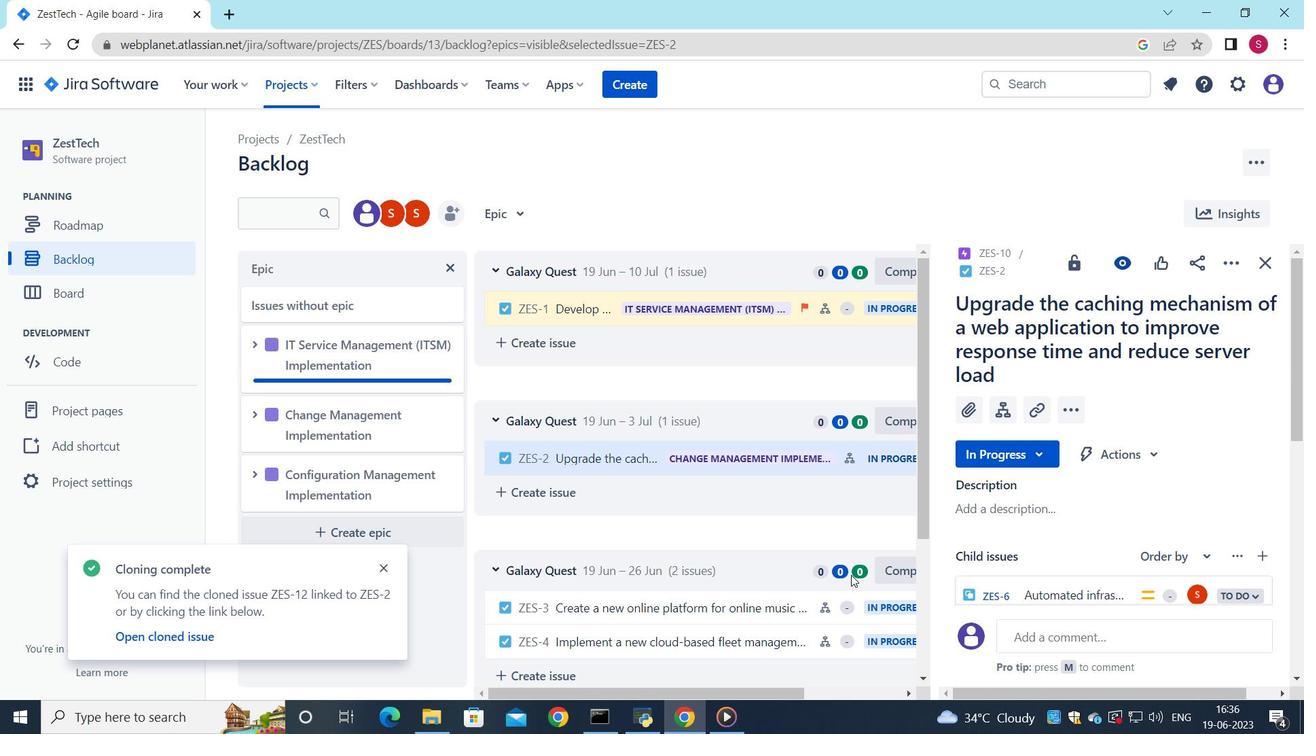 
